 Task: Search one way flight ticket for 3 adults, 3 children in business from Saginaw: Mbs International Airport to Rock Springs: Southwest Wyoming Regional Airport (rock Springs Sweetwater County Airport) on 8-5-2023. Choice of flights is JetBlue. Number of bags: 1 carry on bag and 3 checked bags. Price is upto 25000. Outbound departure time preference is 0:00.
Action: Mouse moved to (334, 282)
Screenshot: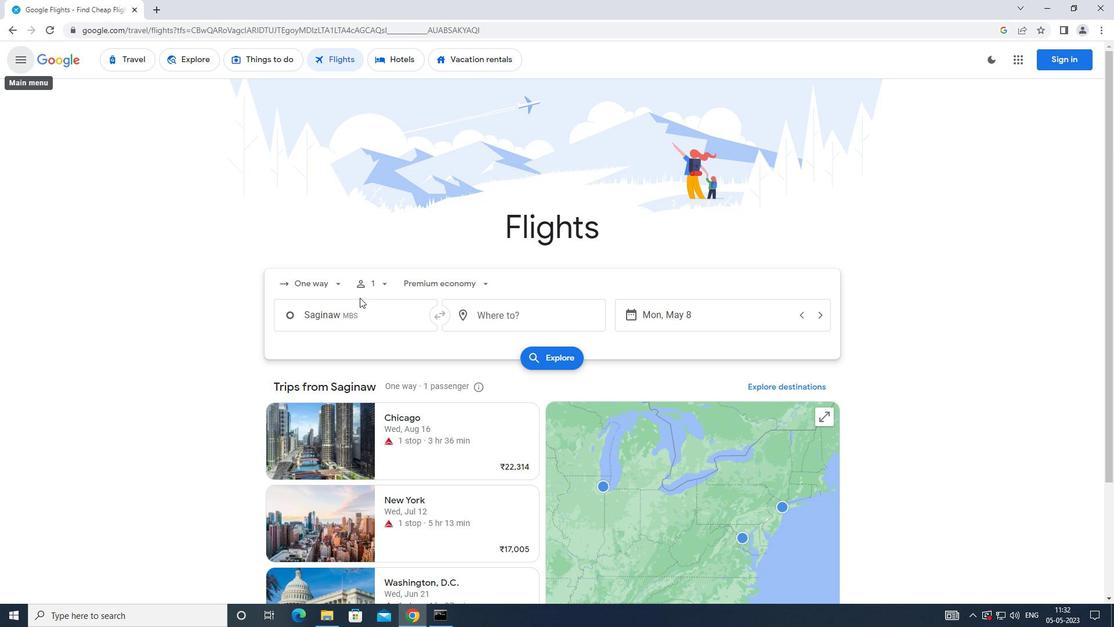 
Action: Mouse pressed left at (334, 282)
Screenshot: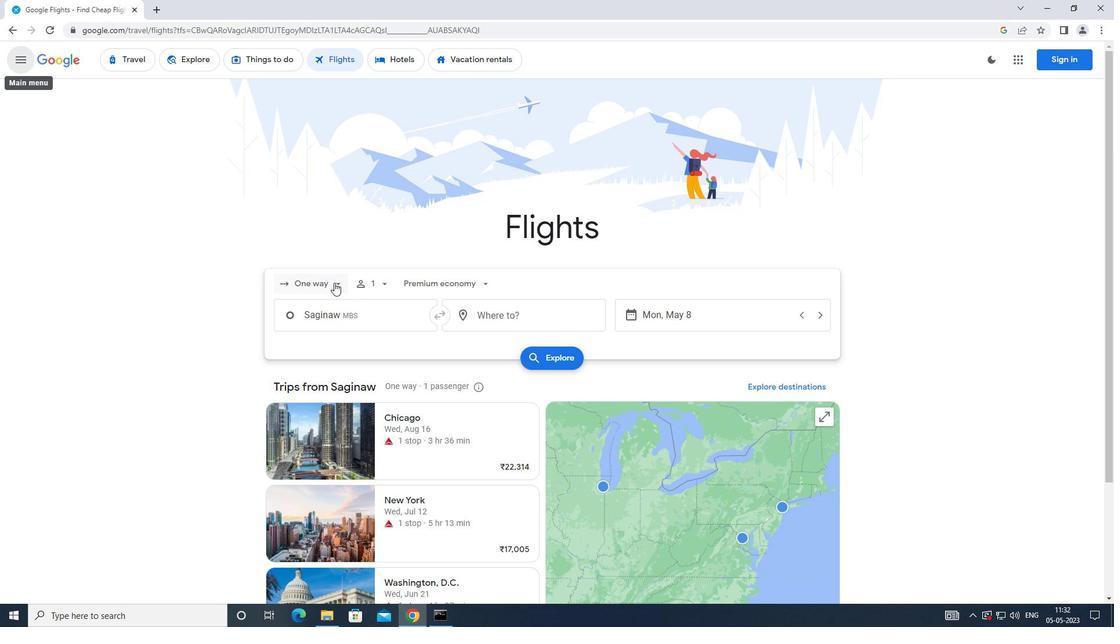 
Action: Mouse moved to (336, 332)
Screenshot: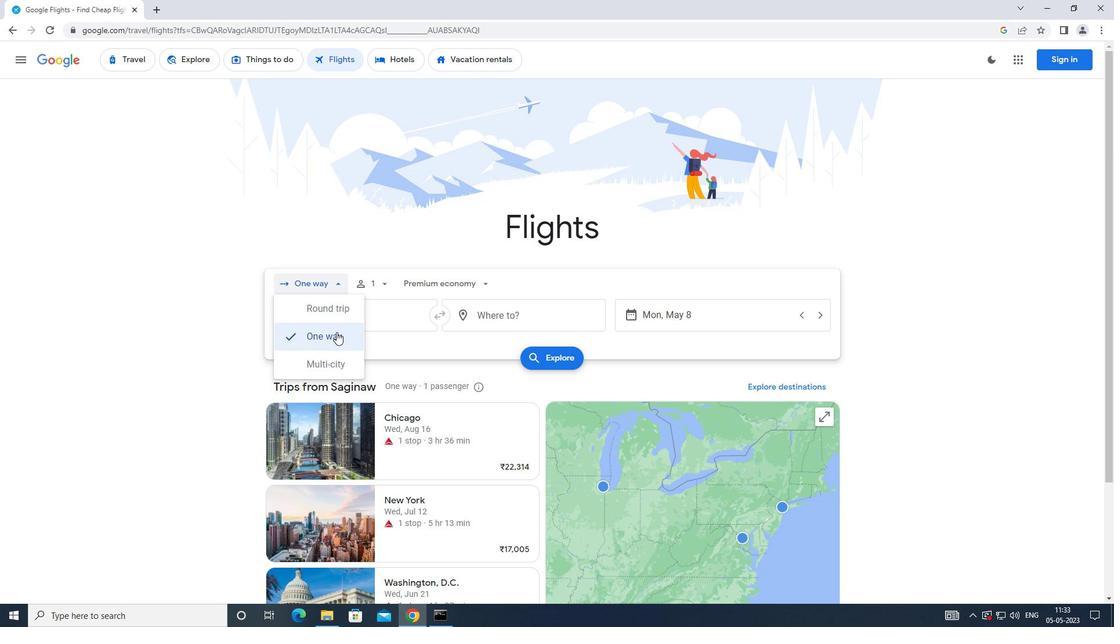 
Action: Mouse pressed left at (336, 332)
Screenshot: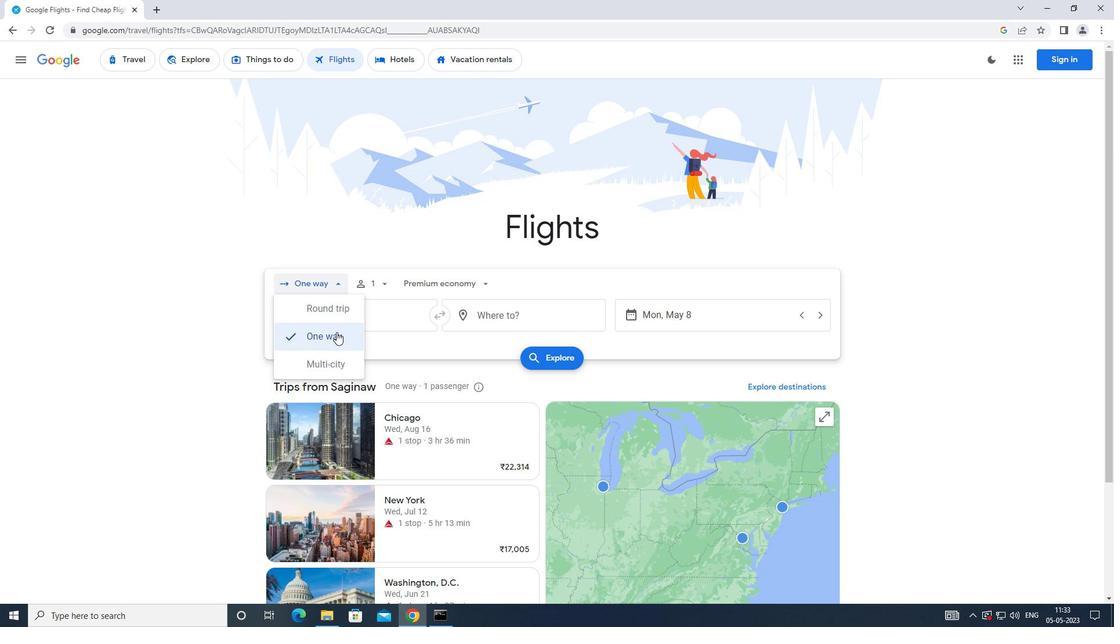 
Action: Mouse moved to (393, 283)
Screenshot: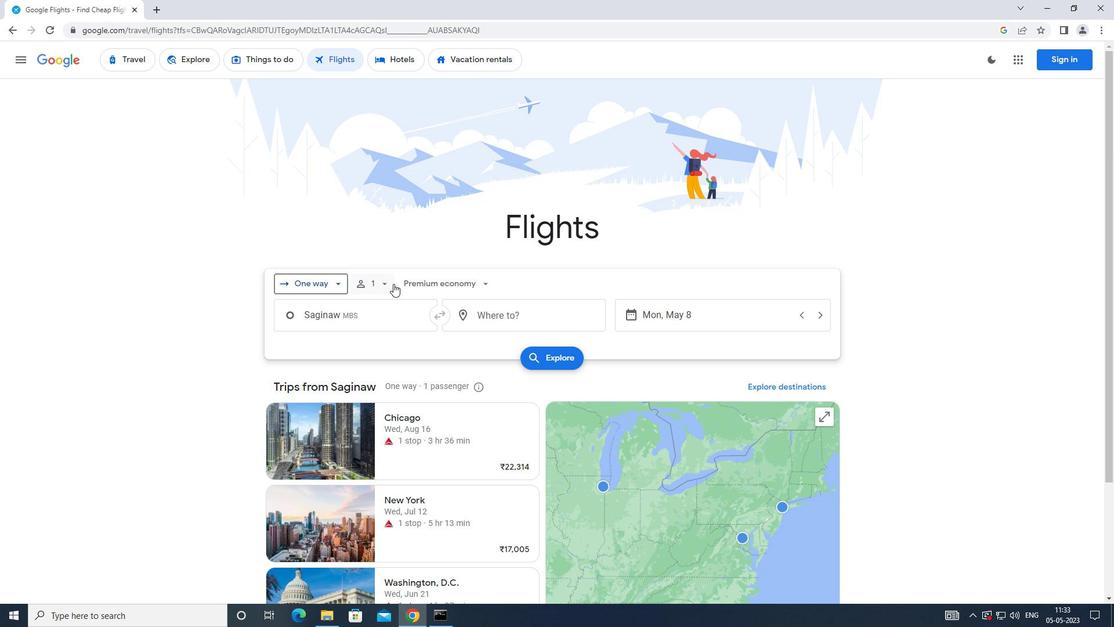 
Action: Mouse pressed left at (393, 283)
Screenshot: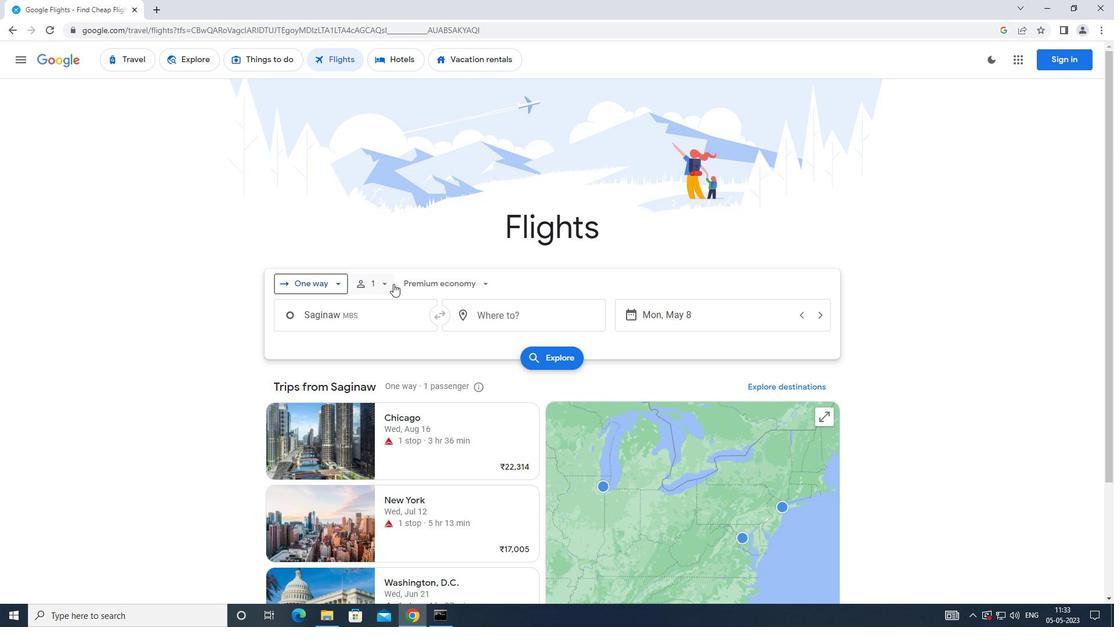 
Action: Mouse moved to (469, 315)
Screenshot: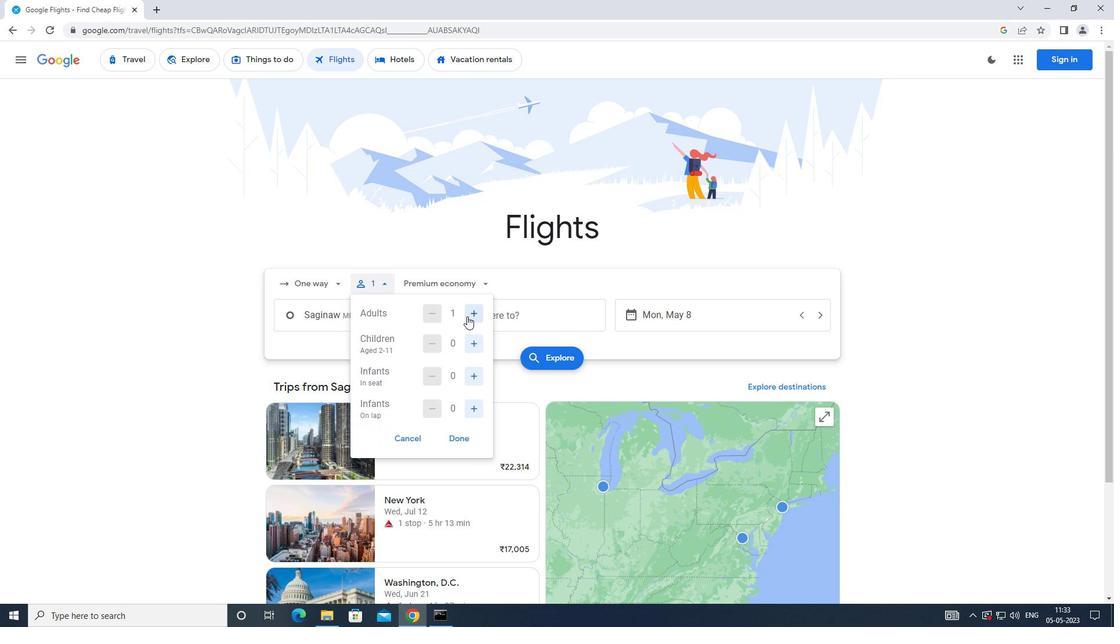 
Action: Mouse pressed left at (469, 315)
Screenshot: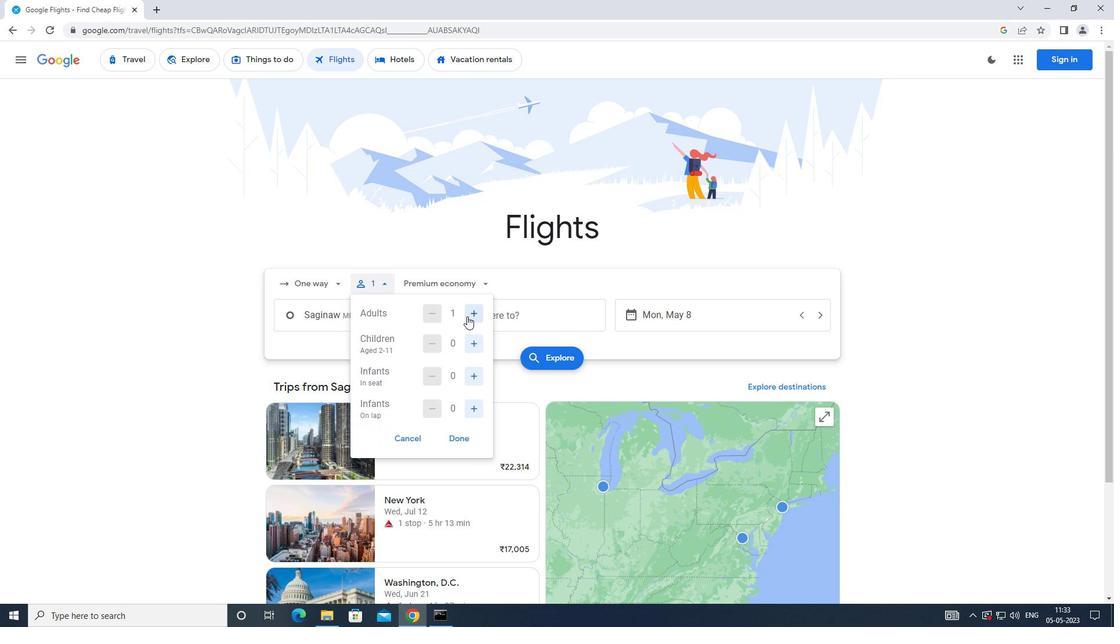 
Action: Mouse moved to (469, 315)
Screenshot: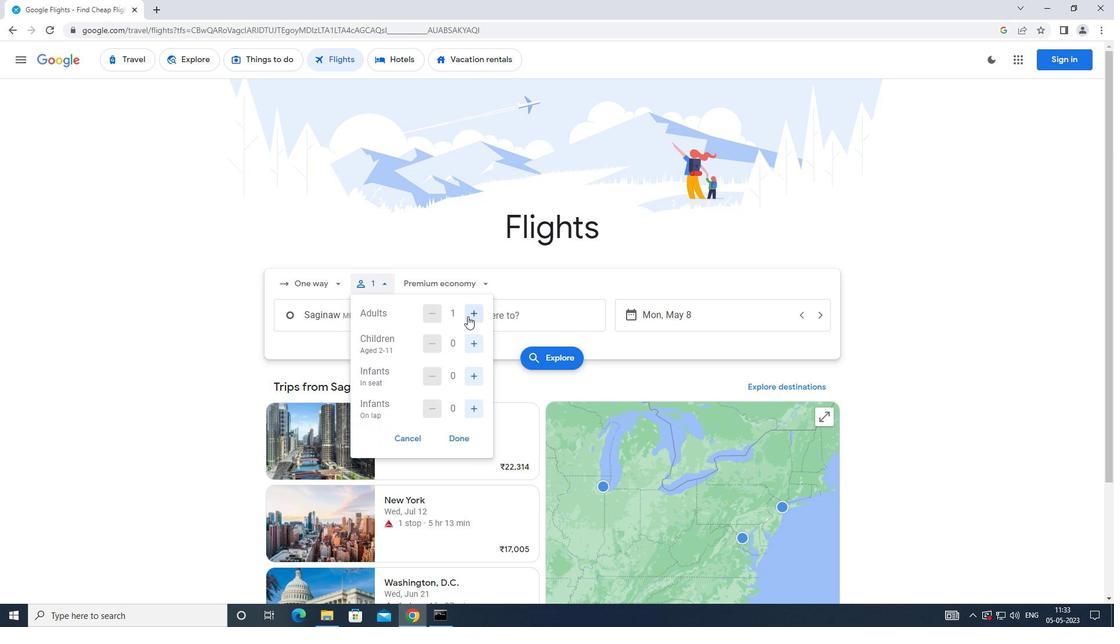 
Action: Mouse pressed left at (469, 315)
Screenshot: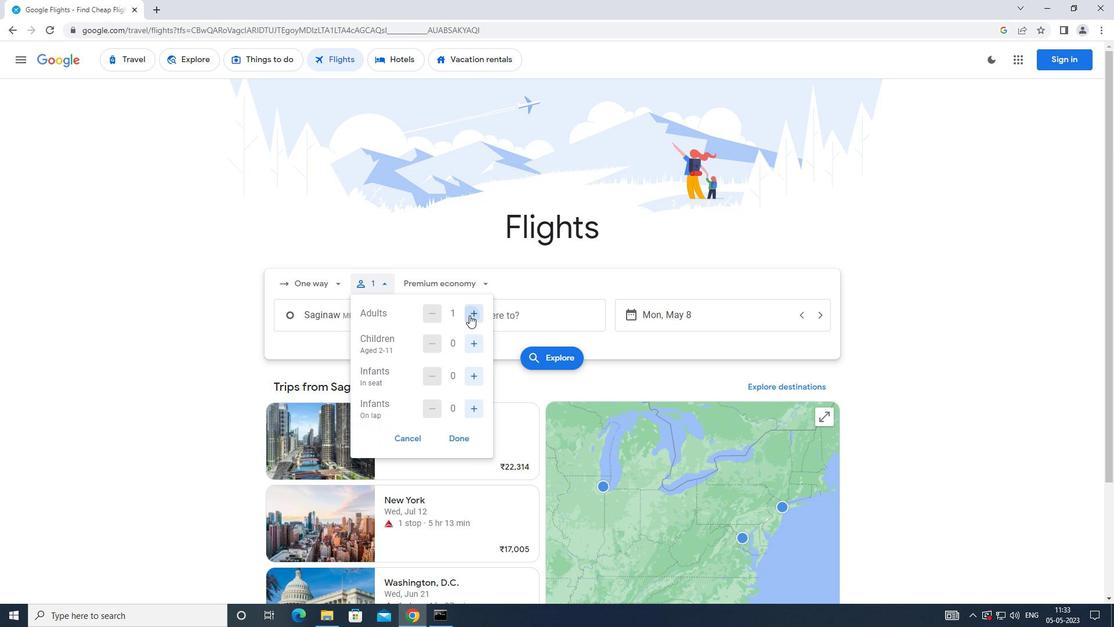 
Action: Mouse moved to (481, 341)
Screenshot: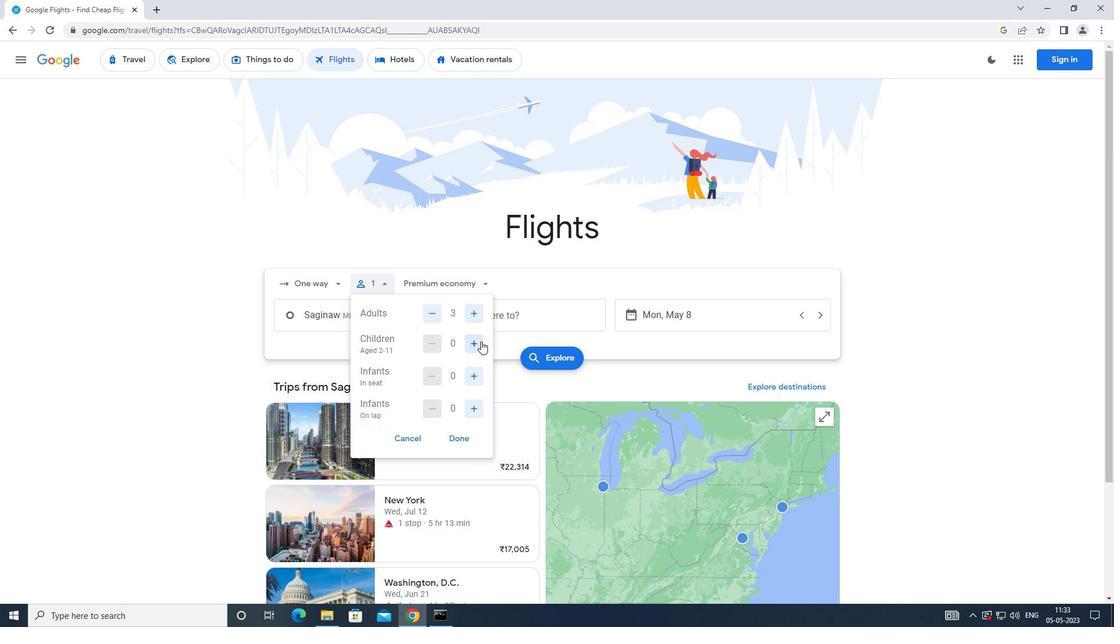 
Action: Mouse pressed left at (481, 341)
Screenshot: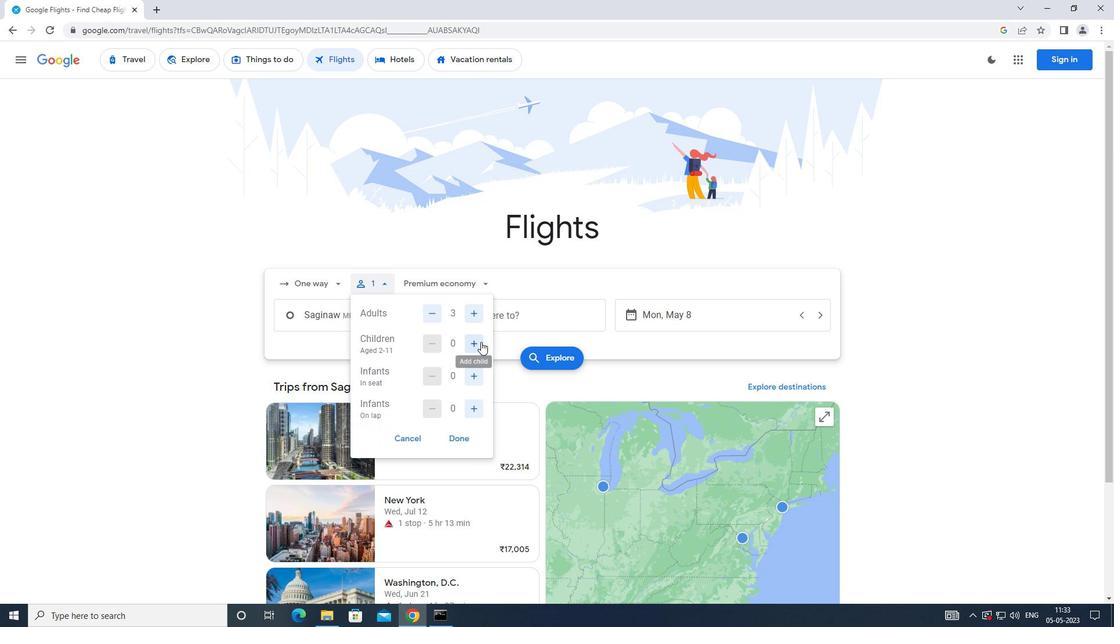 
Action: Mouse pressed left at (481, 341)
Screenshot: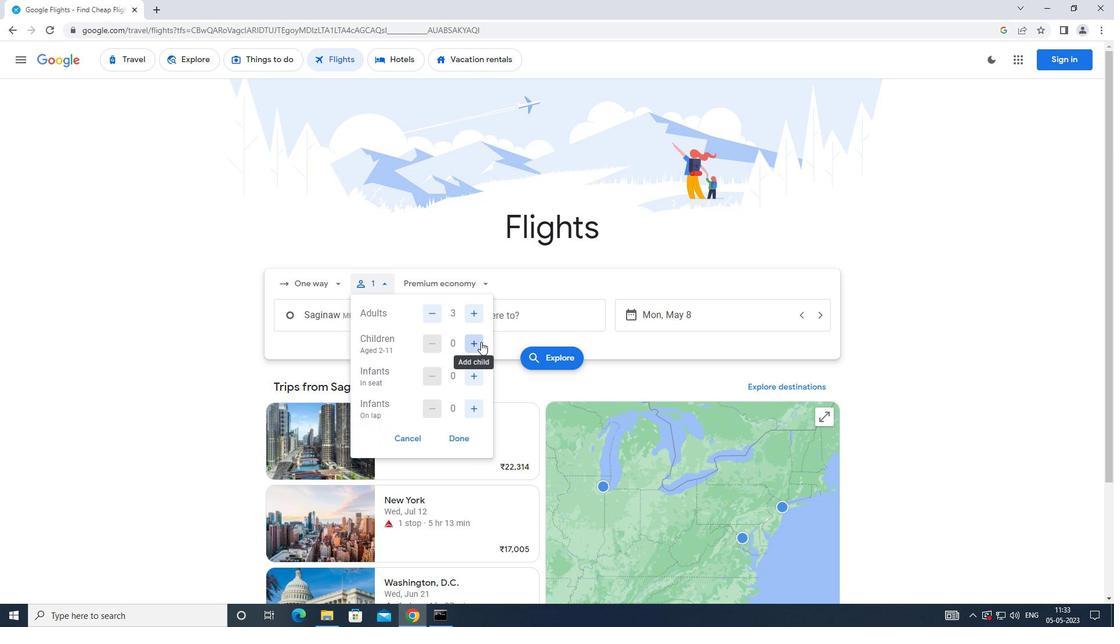 
Action: Mouse pressed left at (481, 341)
Screenshot: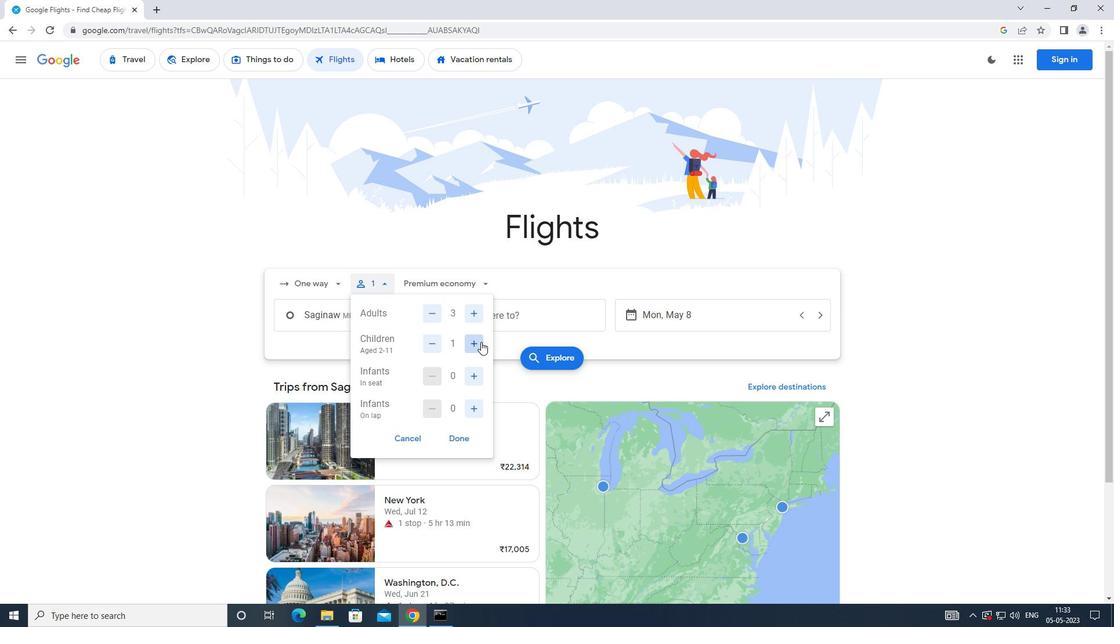 
Action: Mouse moved to (452, 441)
Screenshot: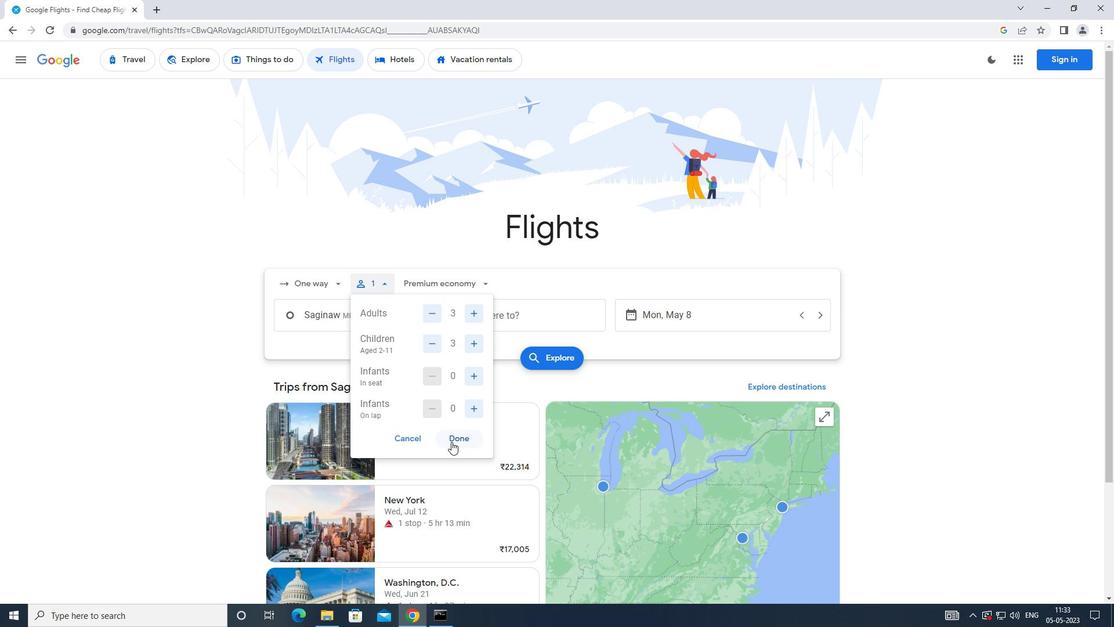 
Action: Mouse pressed left at (452, 441)
Screenshot: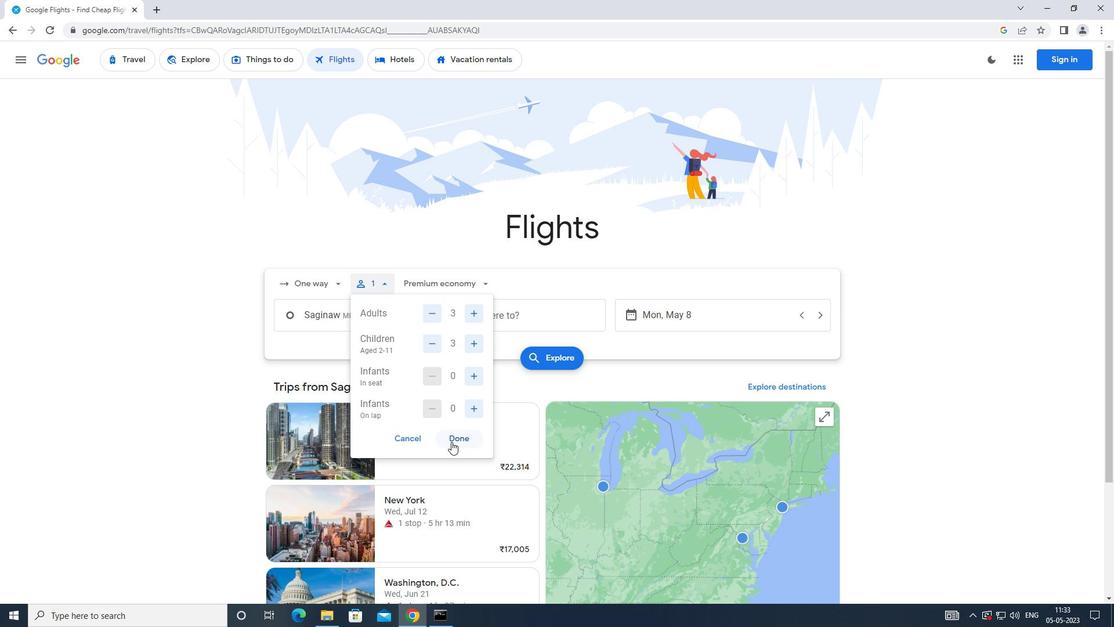 
Action: Mouse moved to (451, 286)
Screenshot: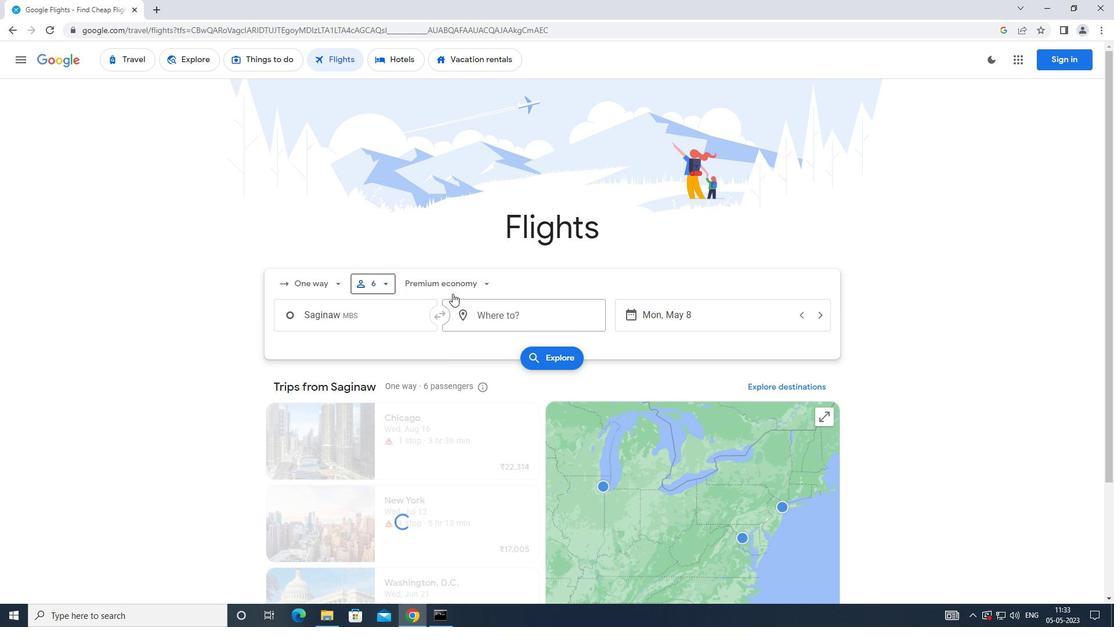 
Action: Mouse pressed left at (451, 286)
Screenshot: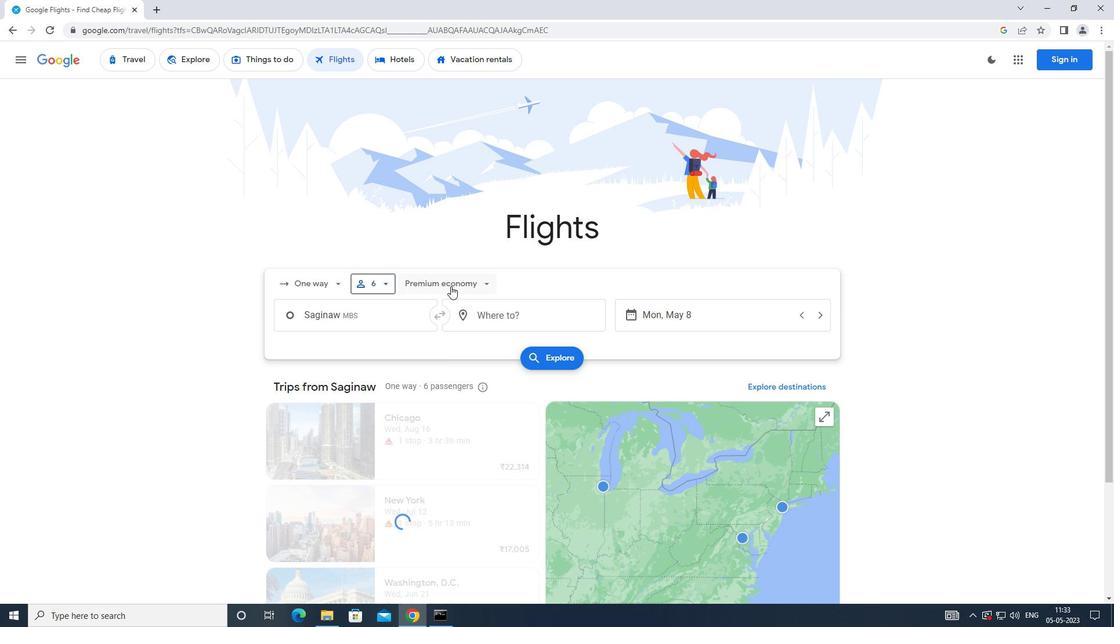 
Action: Mouse moved to (455, 360)
Screenshot: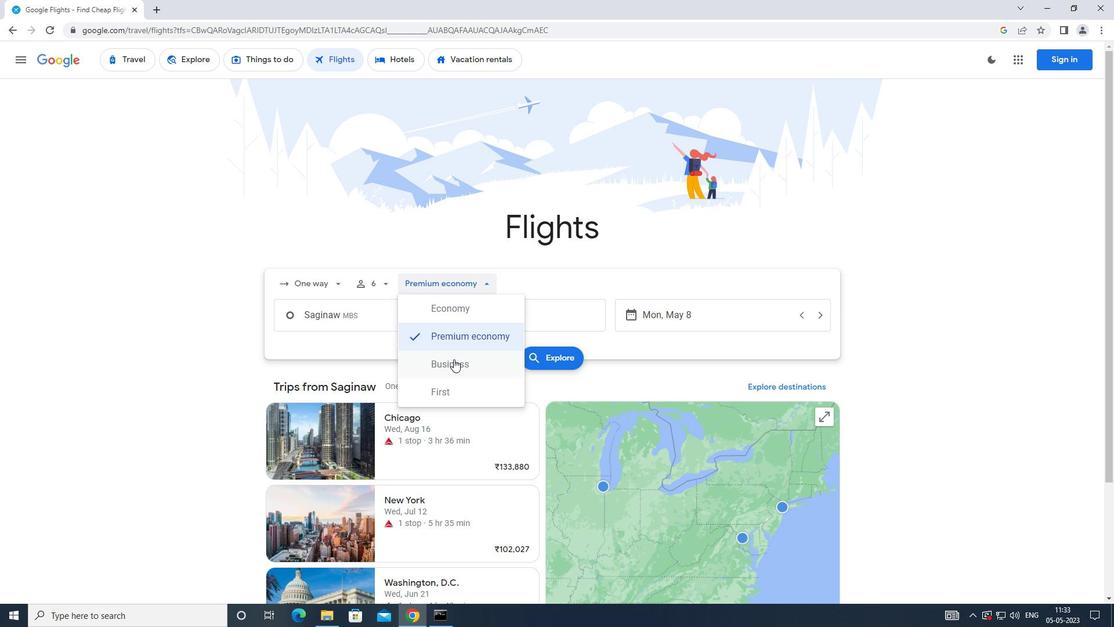 
Action: Mouse pressed left at (455, 360)
Screenshot: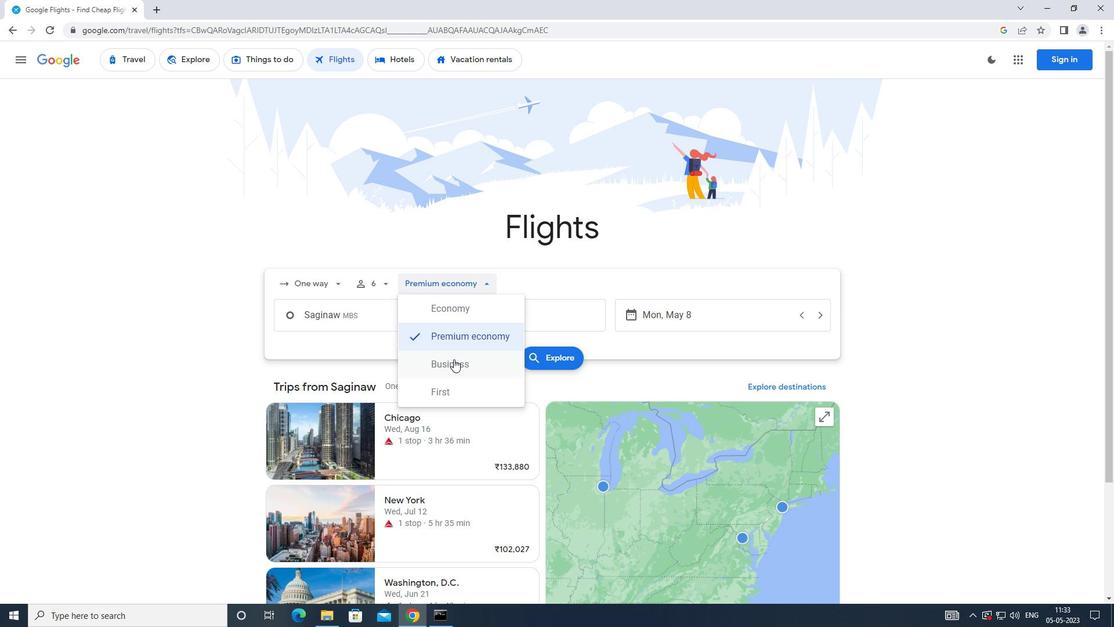 
Action: Mouse moved to (384, 317)
Screenshot: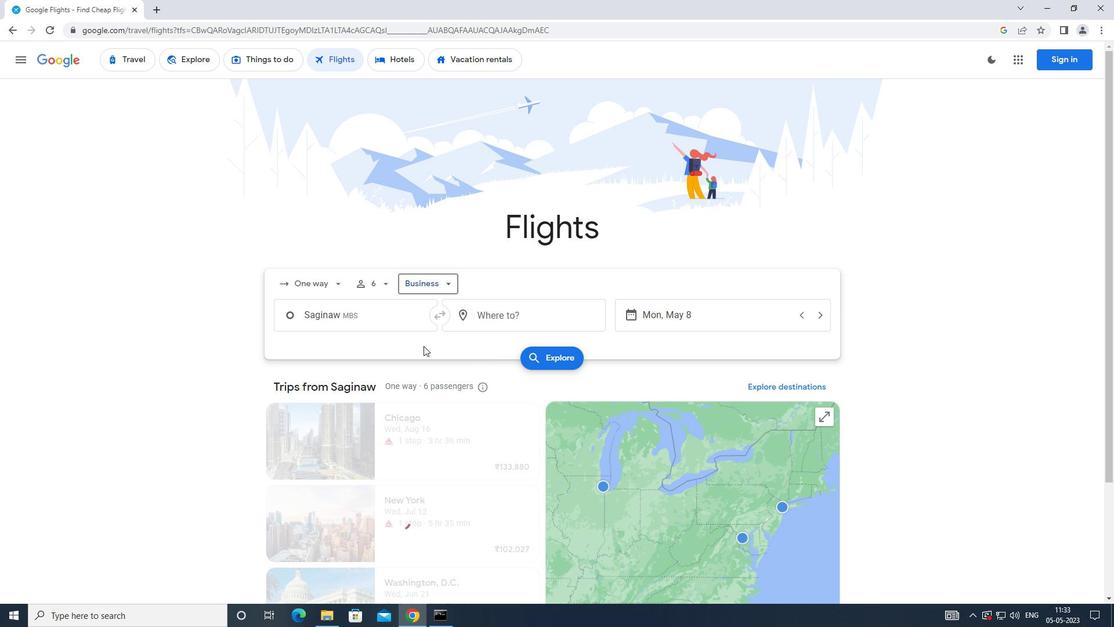 
Action: Mouse pressed left at (384, 317)
Screenshot: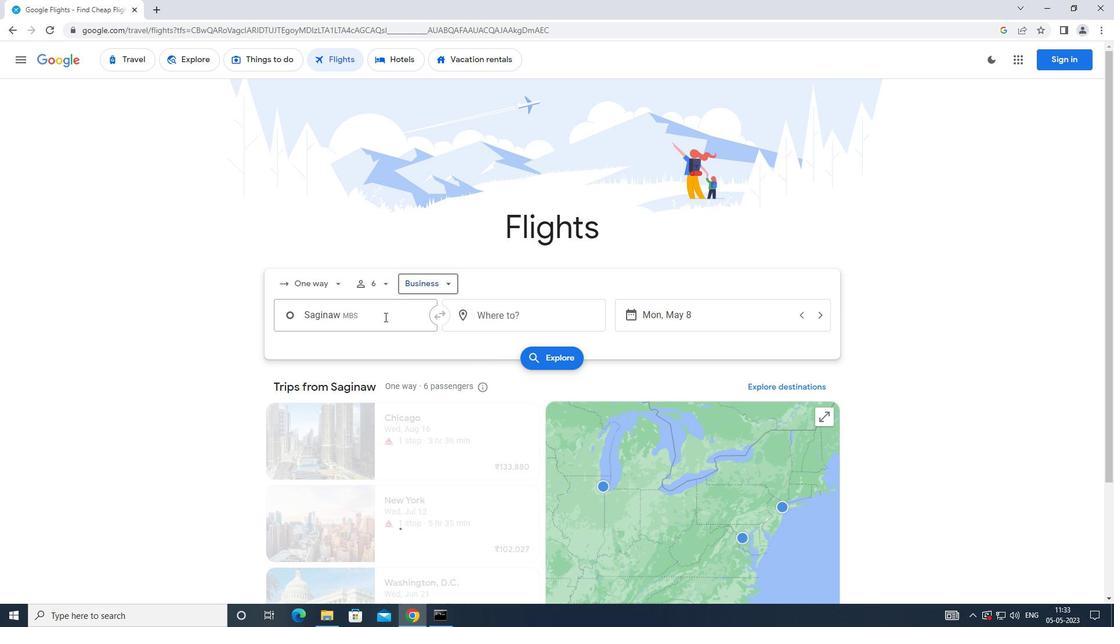 
Action: Key pressed <Key.caps_lock>m<Key.caps_lock>bs
Screenshot: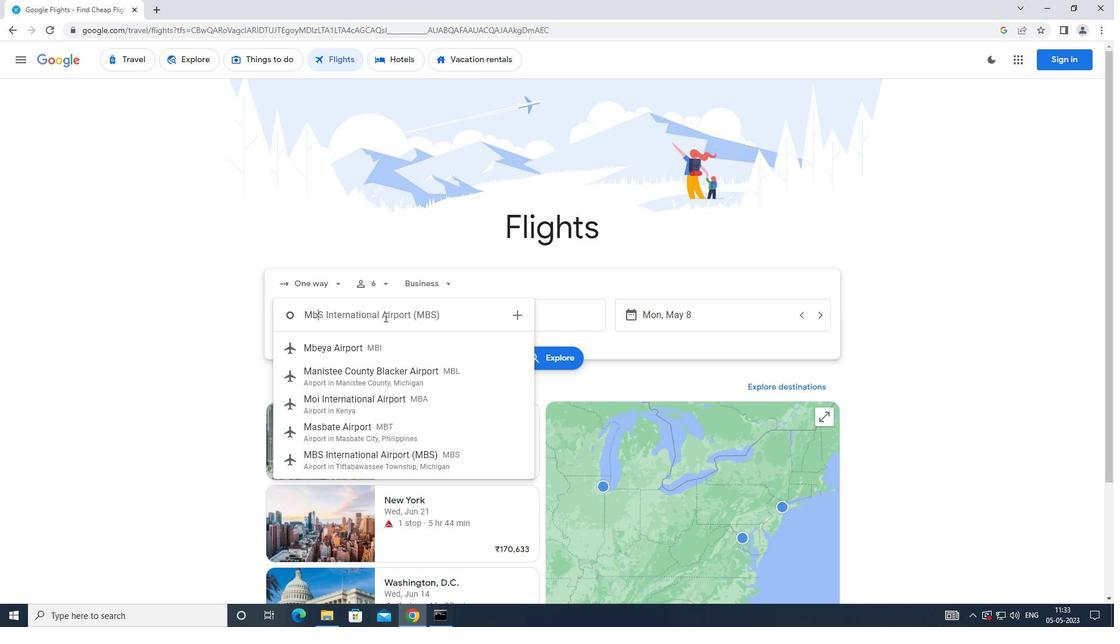 
Action: Mouse moved to (356, 346)
Screenshot: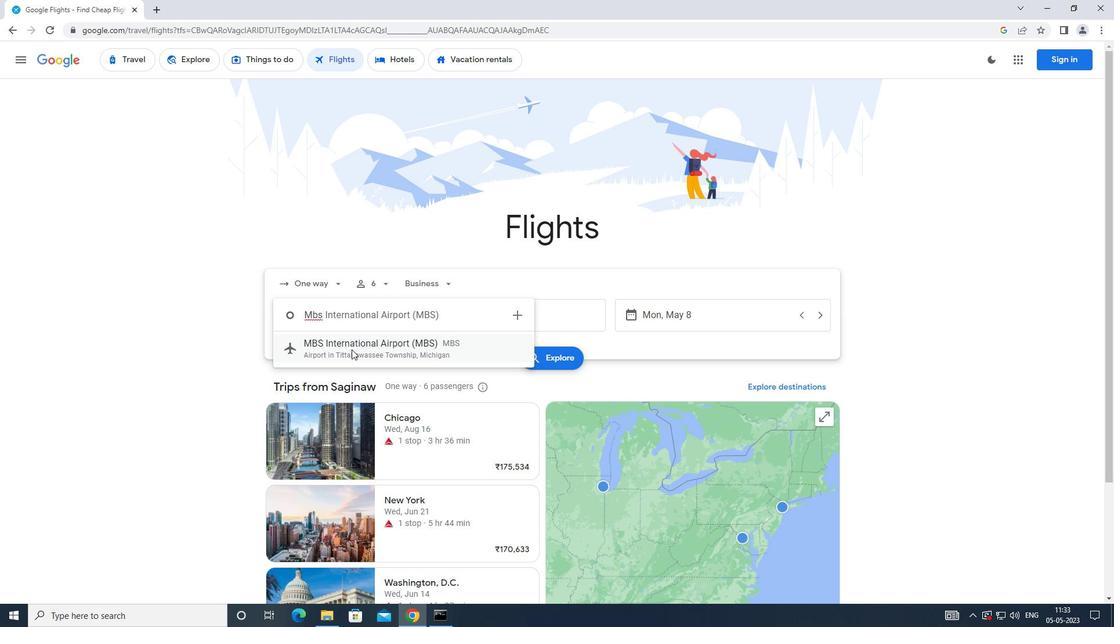 
Action: Mouse pressed left at (356, 346)
Screenshot: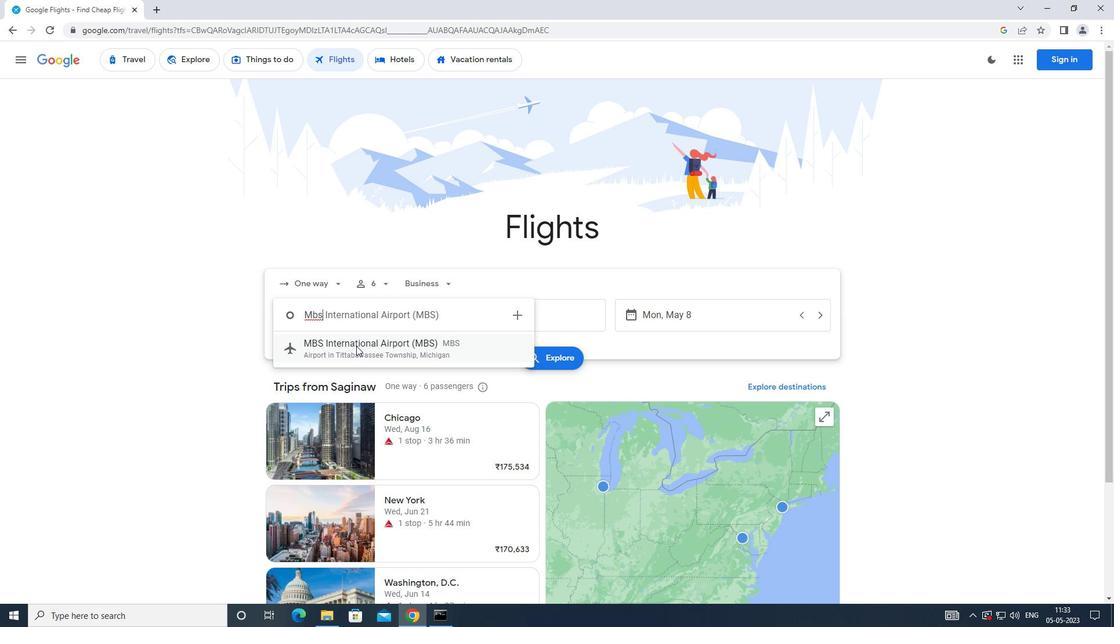 
Action: Mouse moved to (549, 326)
Screenshot: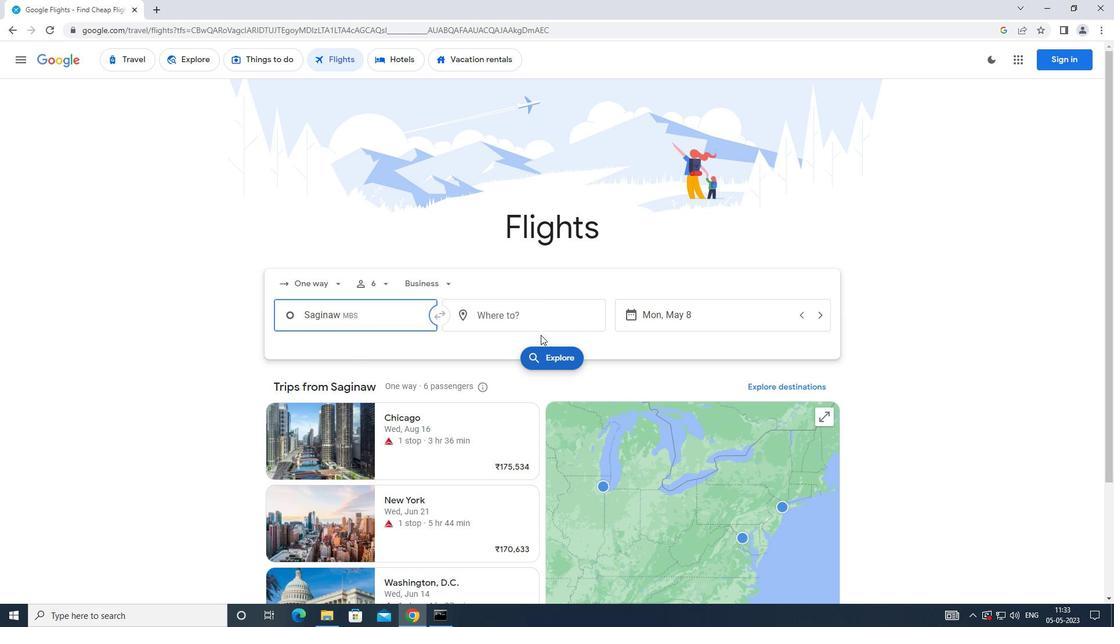 
Action: Mouse pressed left at (549, 326)
Screenshot: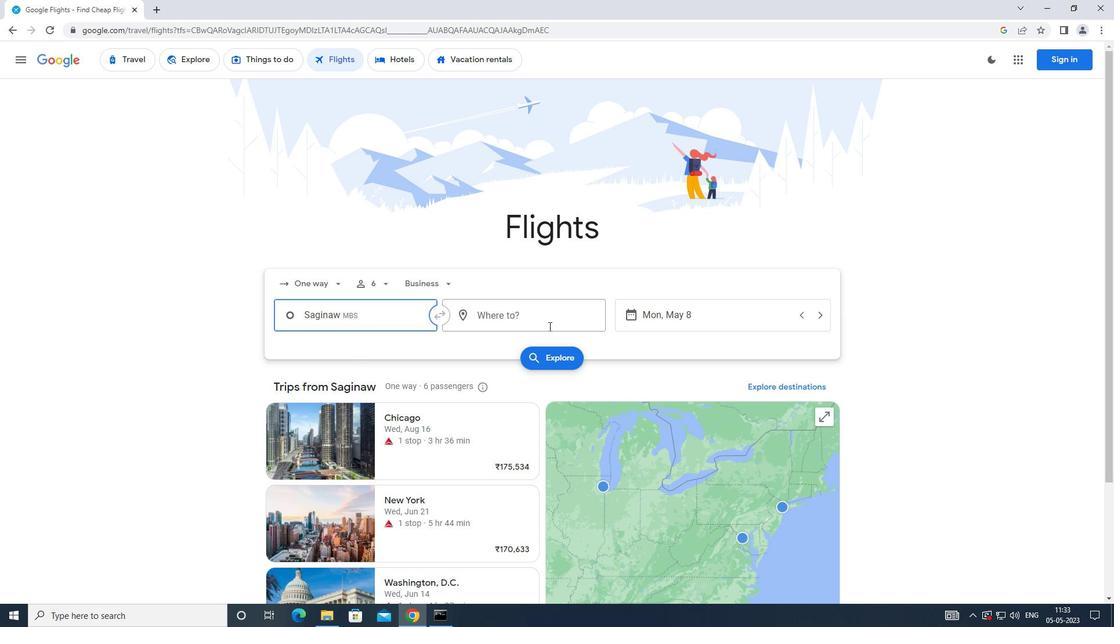 
Action: Mouse moved to (543, 329)
Screenshot: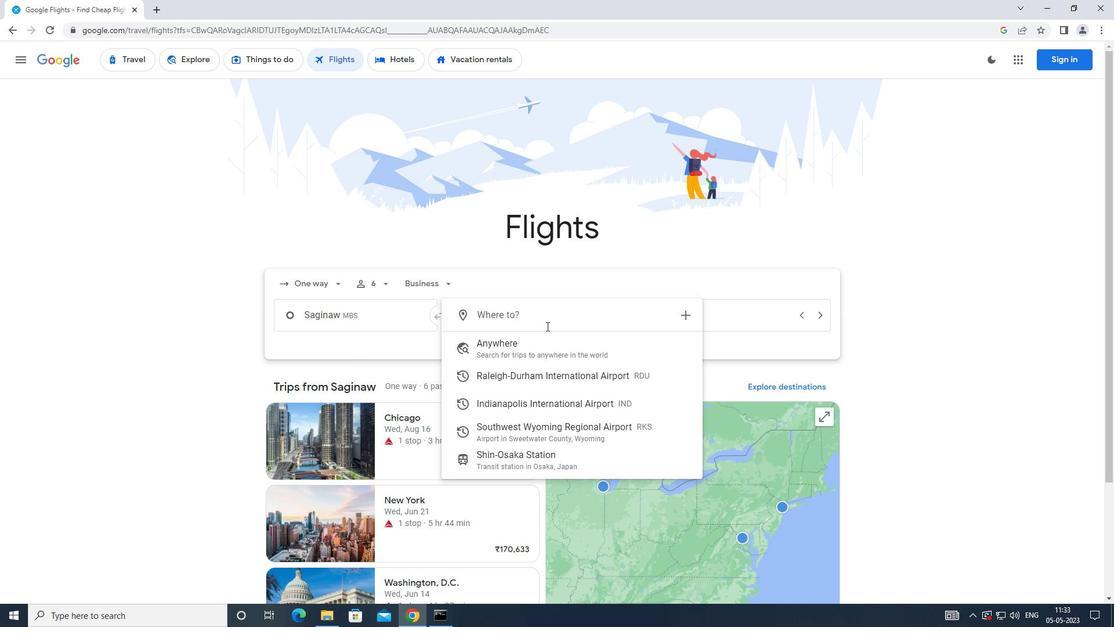 
Action: Key pressed <Key.caps_lock>s<Key.caps_lock>outhwest
Screenshot: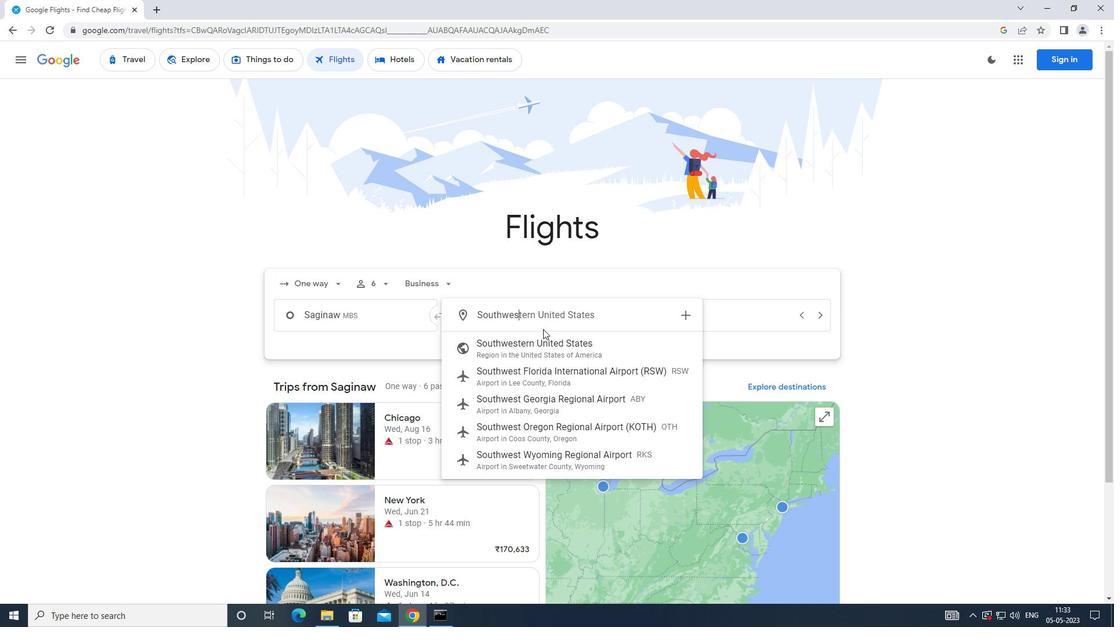 
Action: Mouse moved to (553, 458)
Screenshot: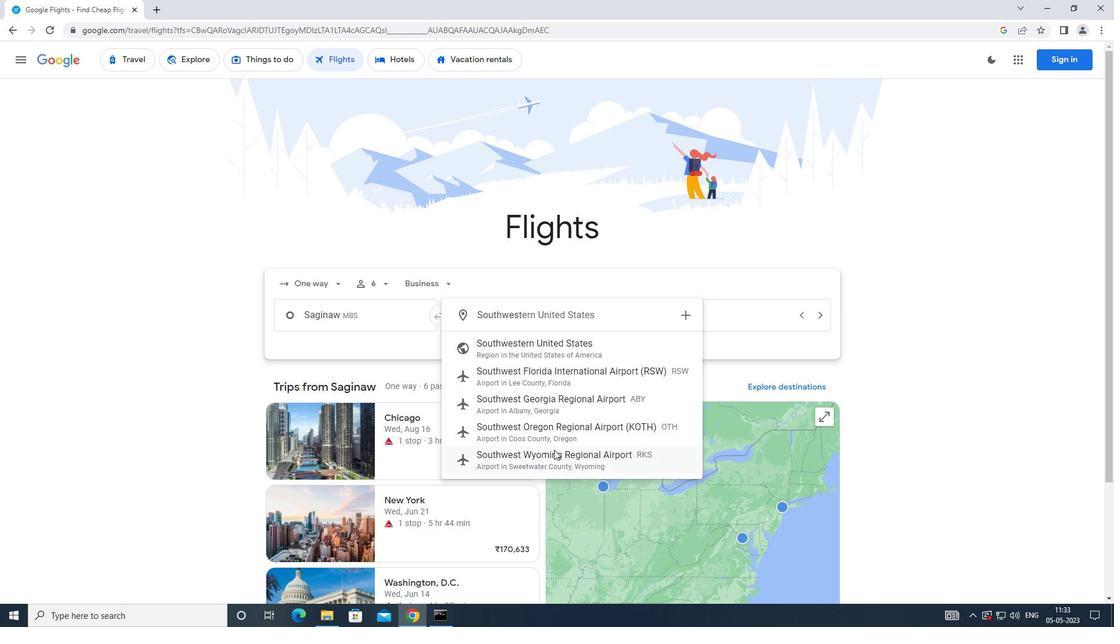 
Action: Mouse pressed left at (553, 458)
Screenshot: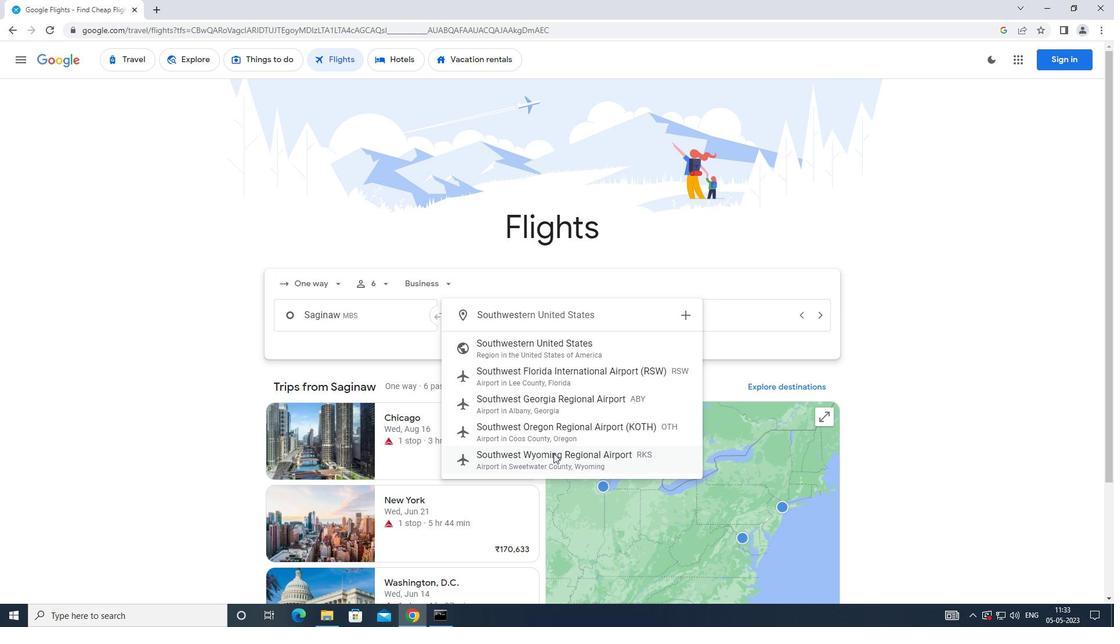 
Action: Mouse moved to (631, 325)
Screenshot: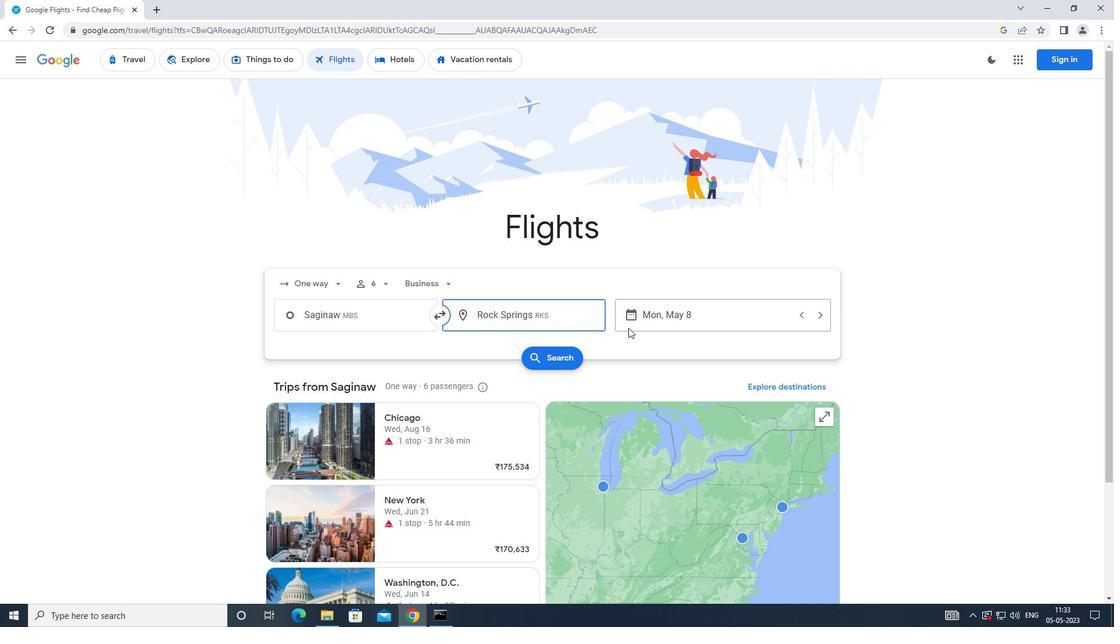 
Action: Mouse pressed left at (631, 325)
Screenshot: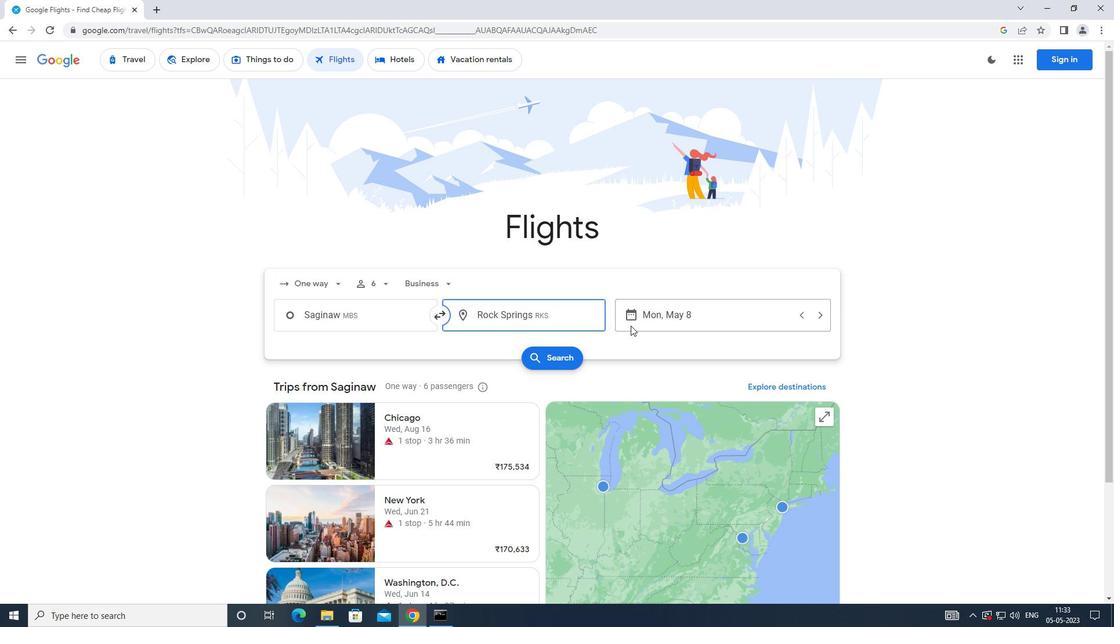 
Action: Mouse moved to (451, 420)
Screenshot: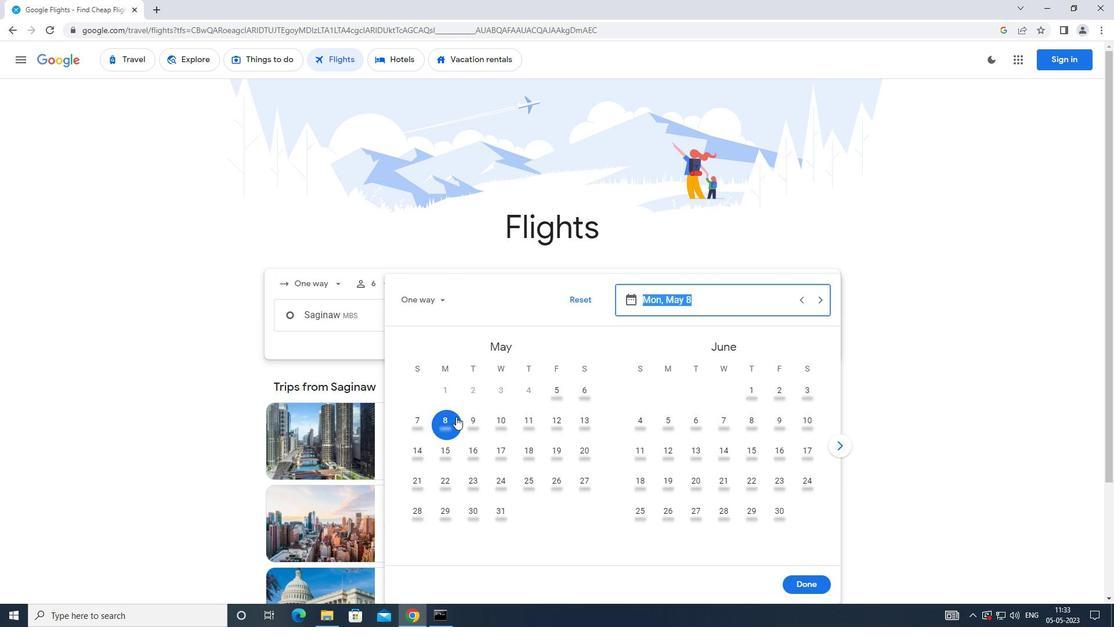 
Action: Mouse pressed left at (451, 420)
Screenshot: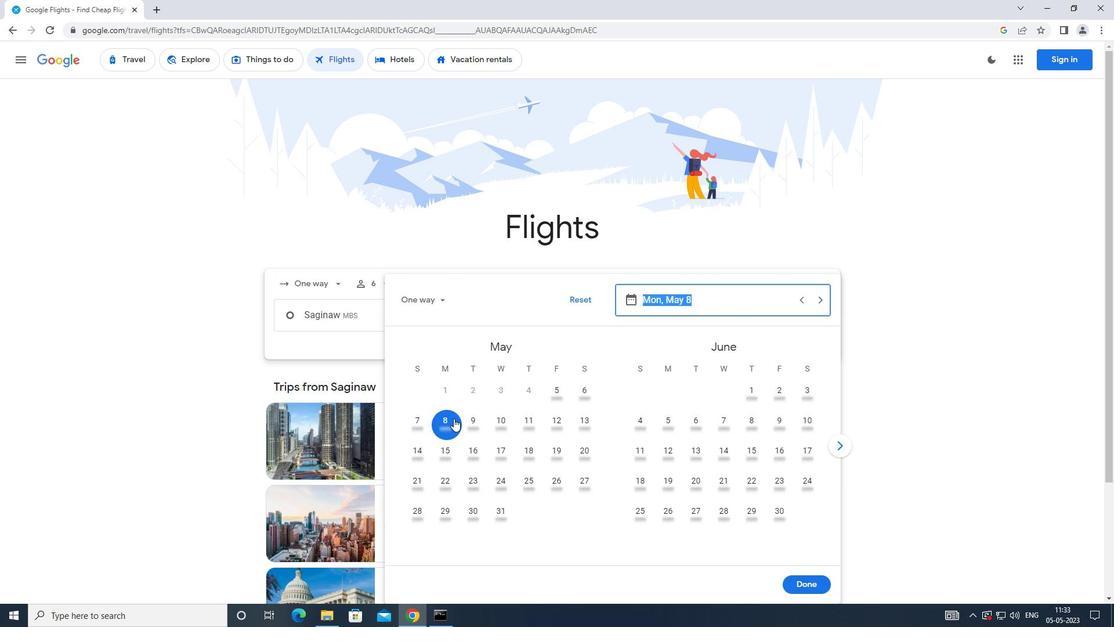 
Action: Mouse moved to (814, 588)
Screenshot: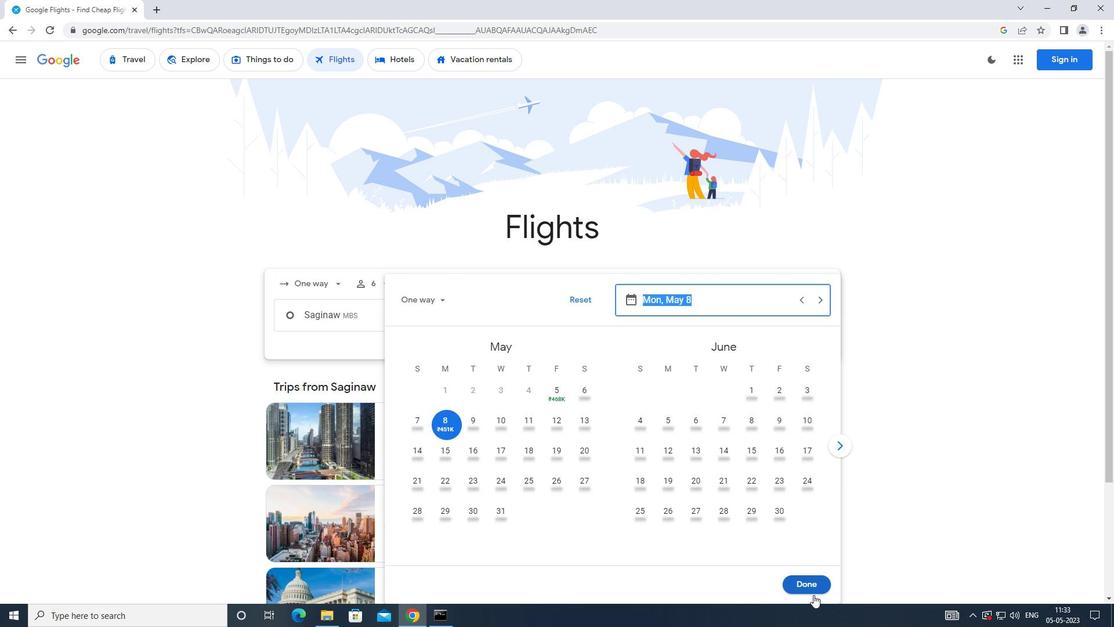 
Action: Mouse pressed left at (814, 588)
Screenshot: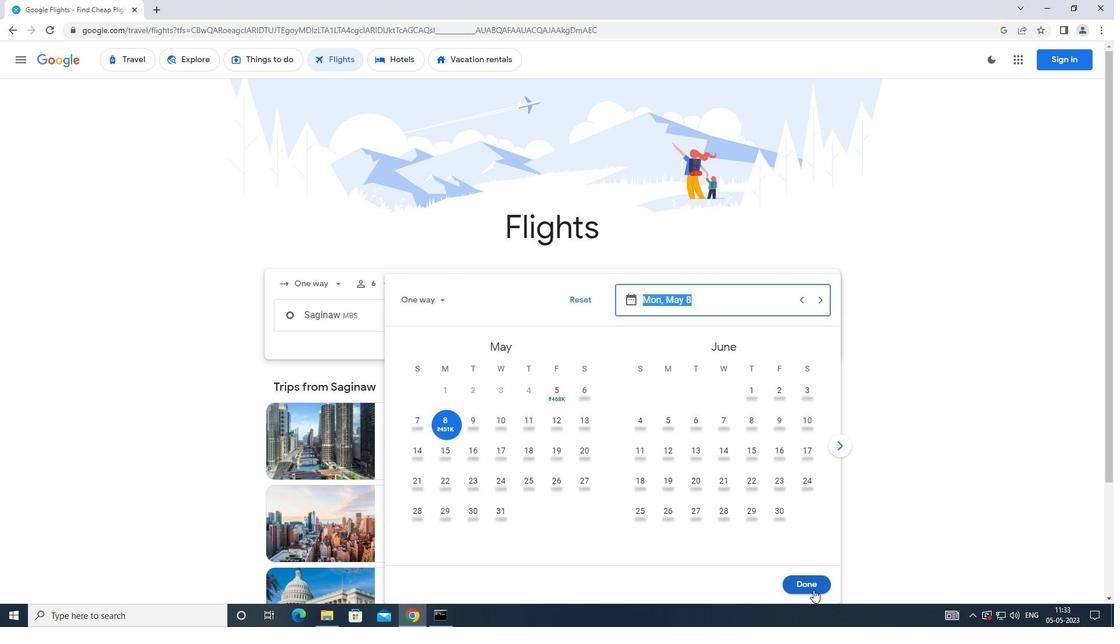 
Action: Mouse moved to (556, 360)
Screenshot: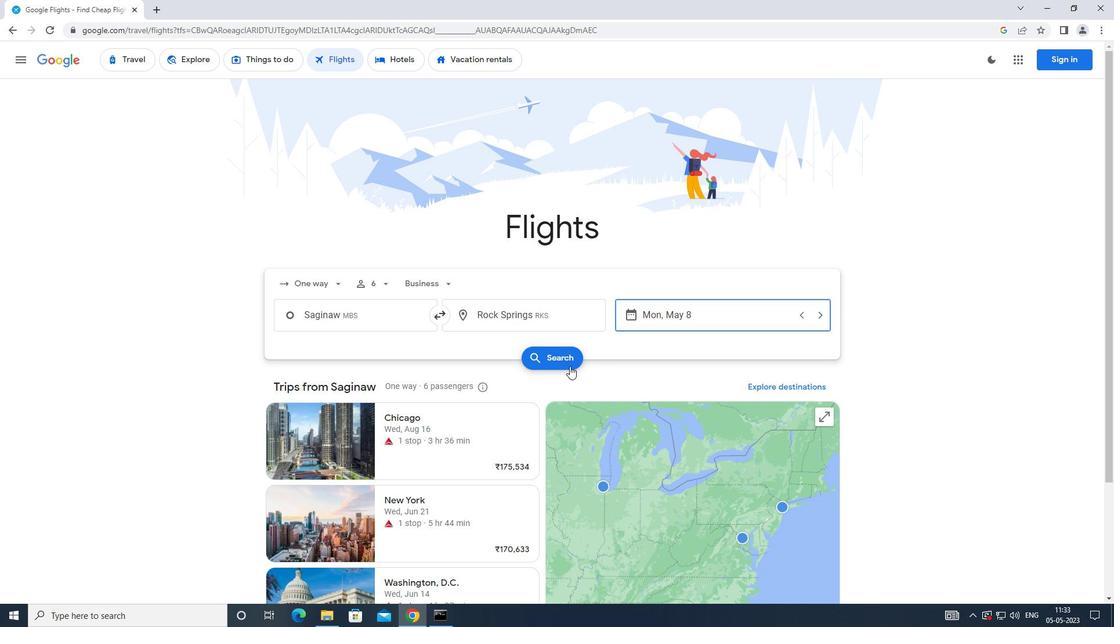 
Action: Mouse pressed left at (556, 360)
Screenshot: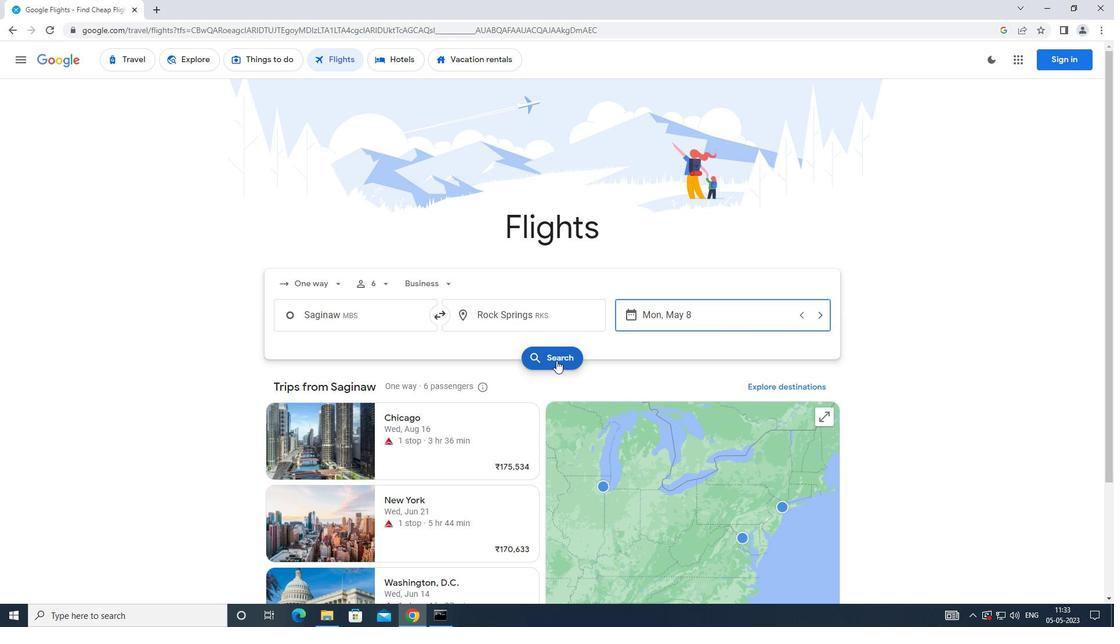 
Action: Mouse moved to (301, 159)
Screenshot: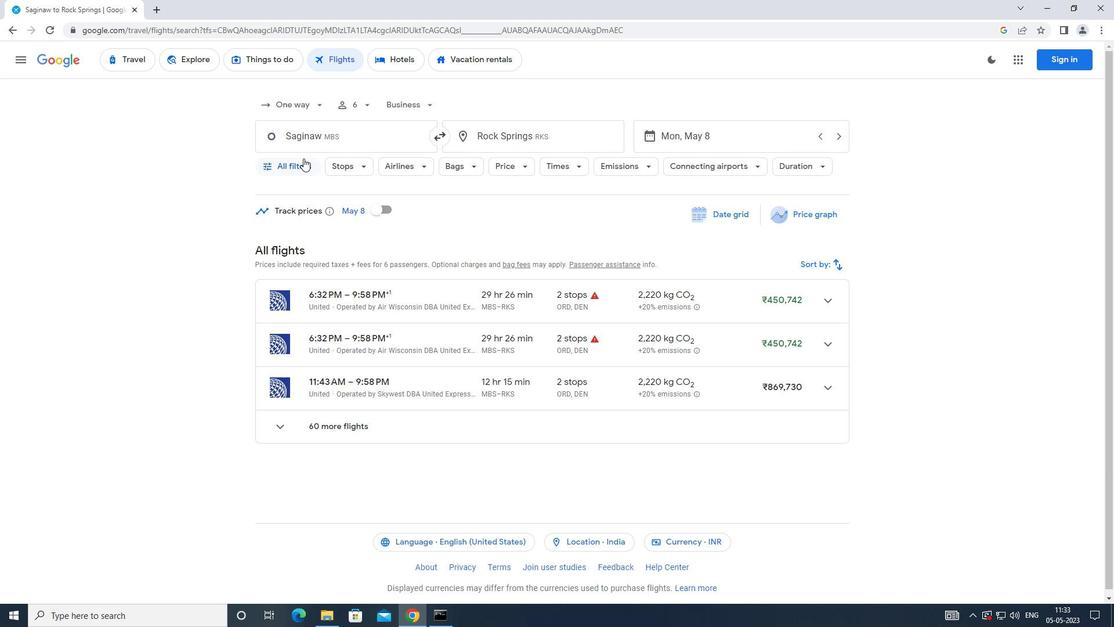 
Action: Mouse pressed left at (301, 159)
Screenshot: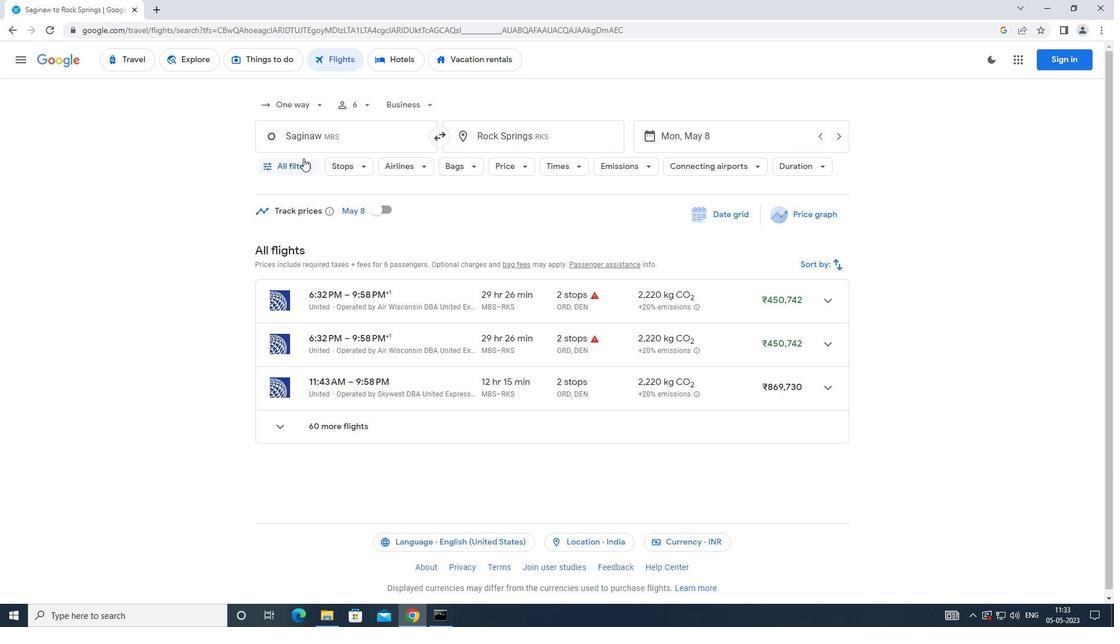 
Action: Mouse moved to (422, 412)
Screenshot: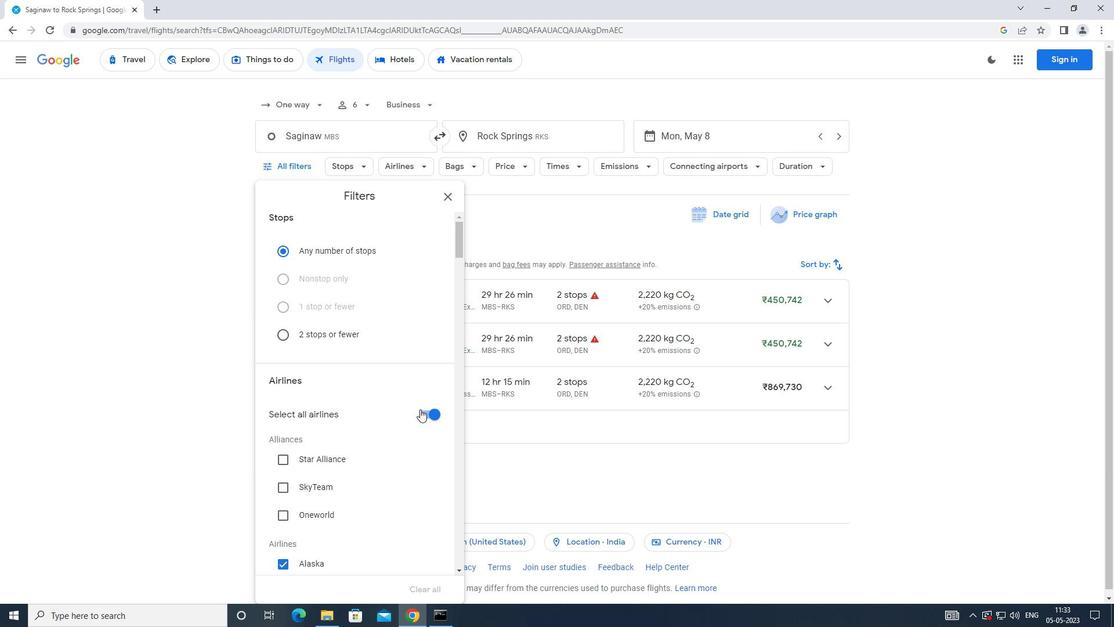 
Action: Mouse pressed left at (422, 412)
Screenshot: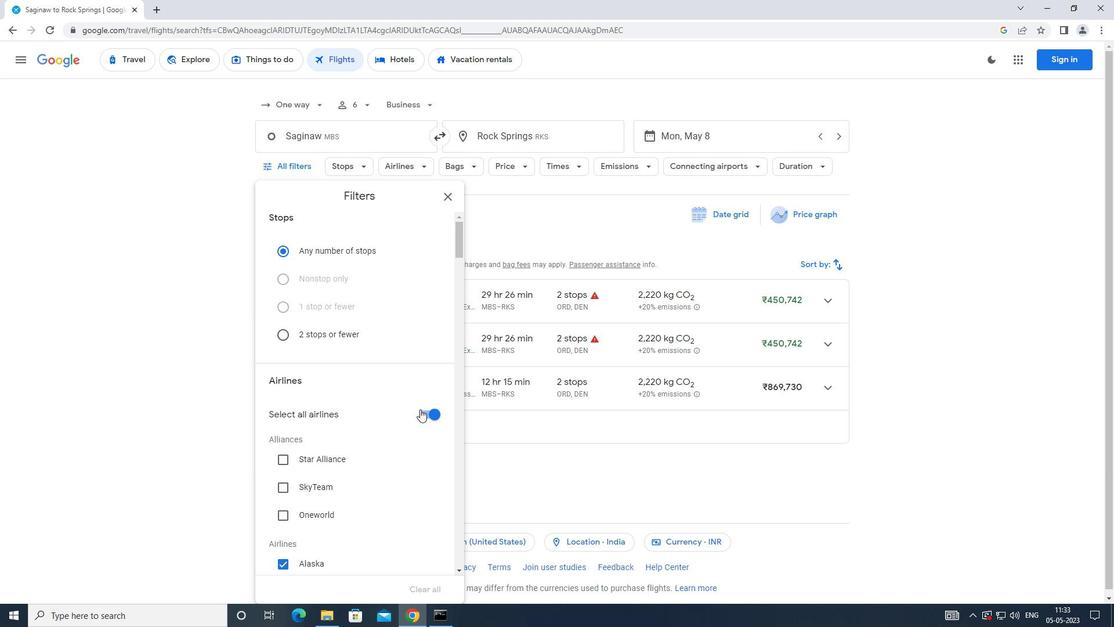 
Action: Mouse moved to (426, 386)
Screenshot: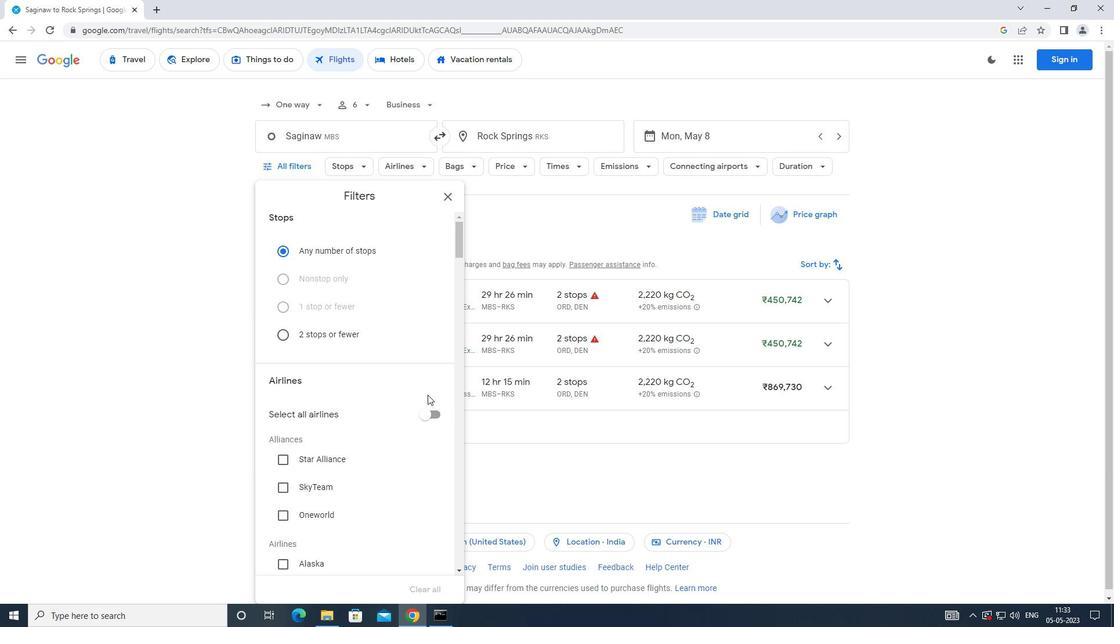 
Action: Mouse scrolled (426, 385) with delta (0, 0)
Screenshot: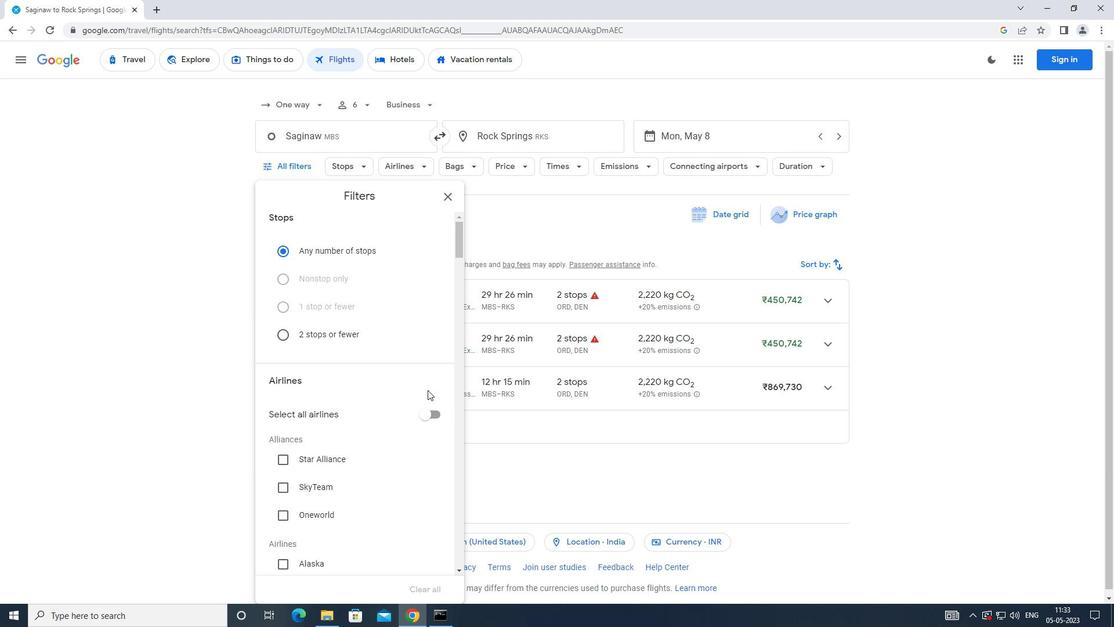 
Action: Mouse scrolled (426, 385) with delta (0, 0)
Screenshot: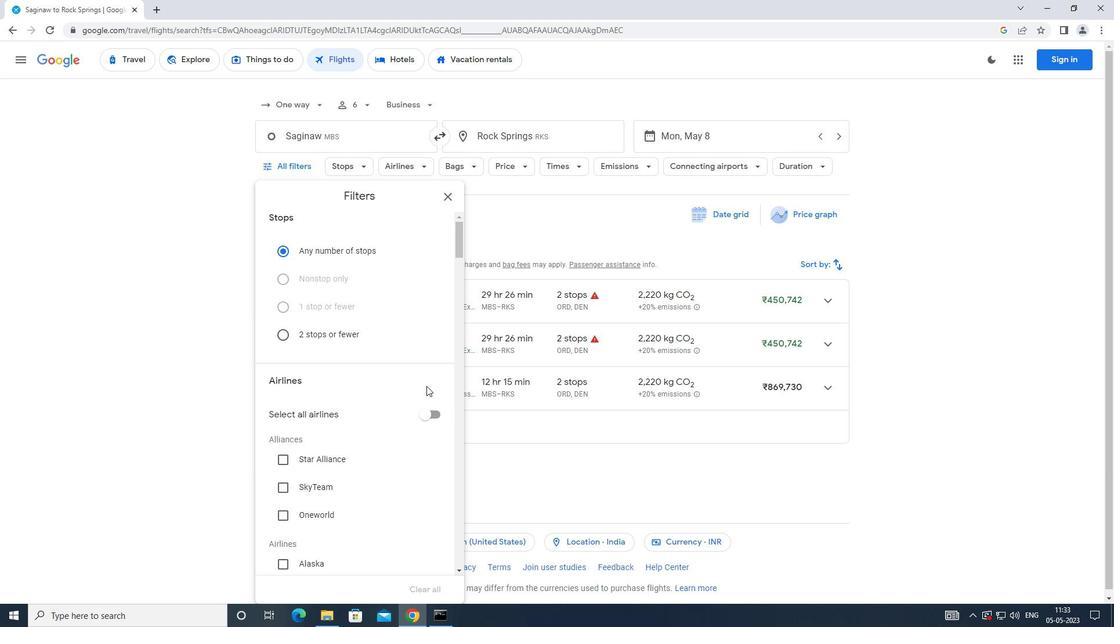 
Action: Mouse moved to (426, 386)
Screenshot: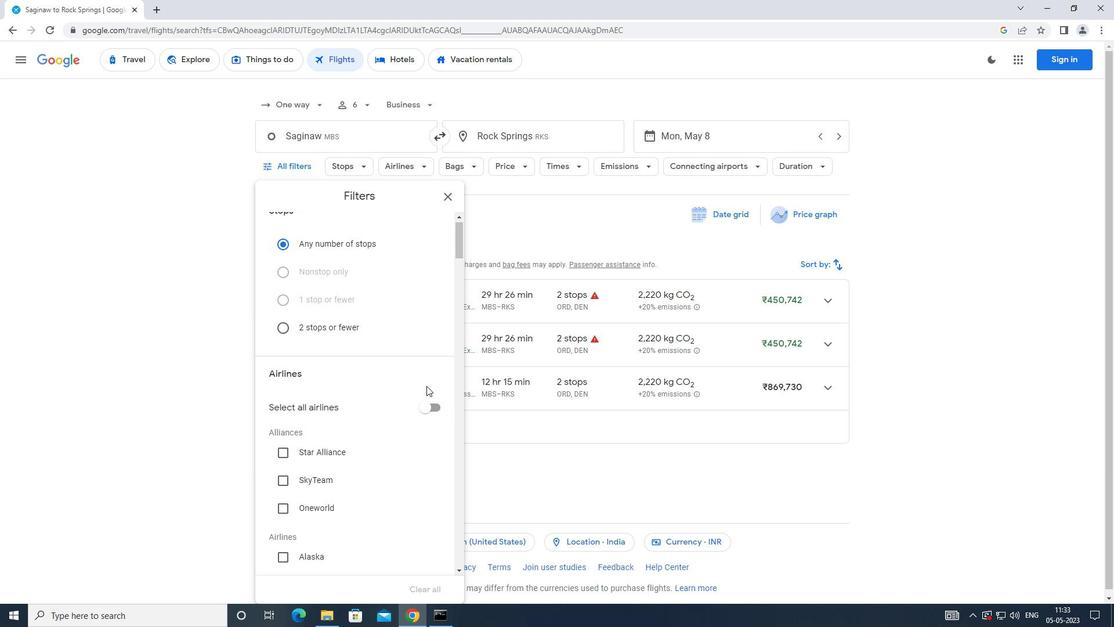 
Action: Mouse scrolled (426, 385) with delta (0, 0)
Screenshot: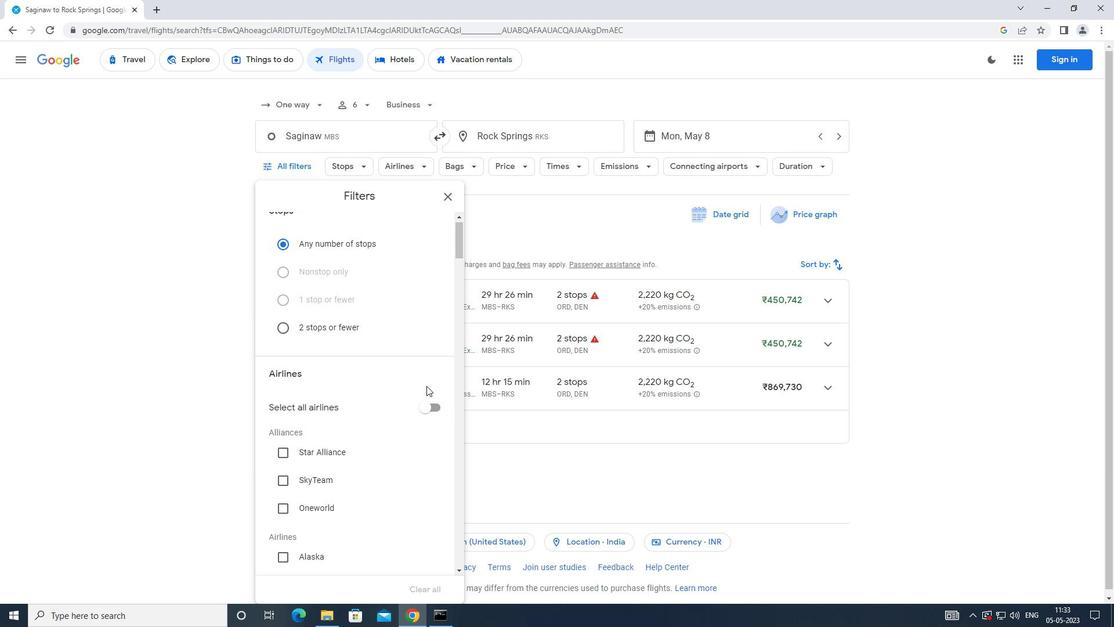 
Action: Mouse moved to (426, 377)
Screenshot: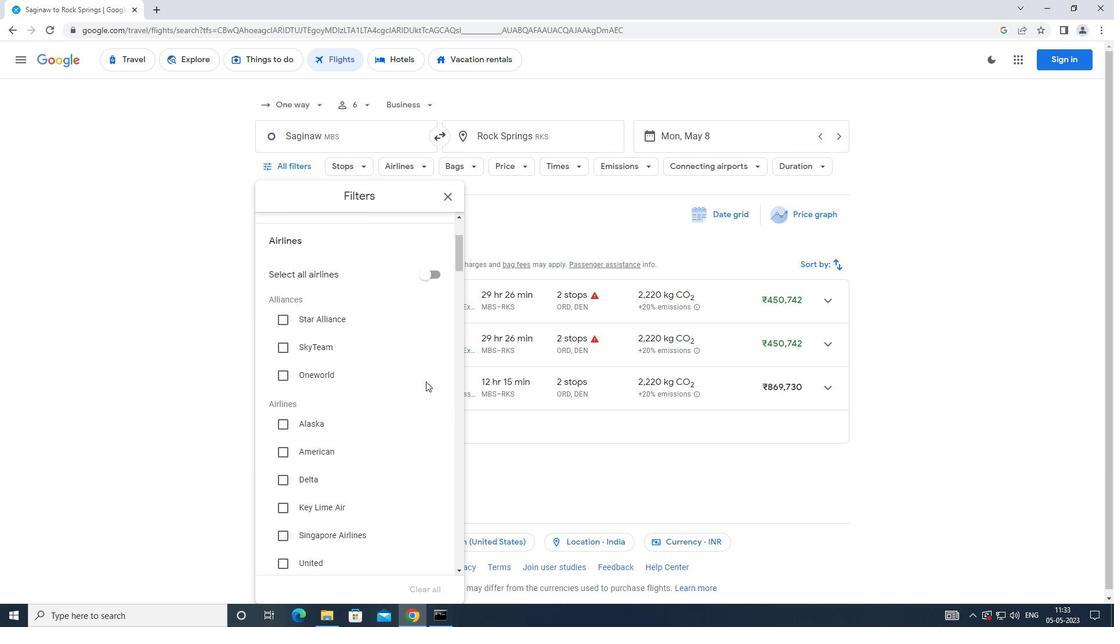 
Action: Mouse scrolled (426, 376) with delta (0, 0)
Screenshot: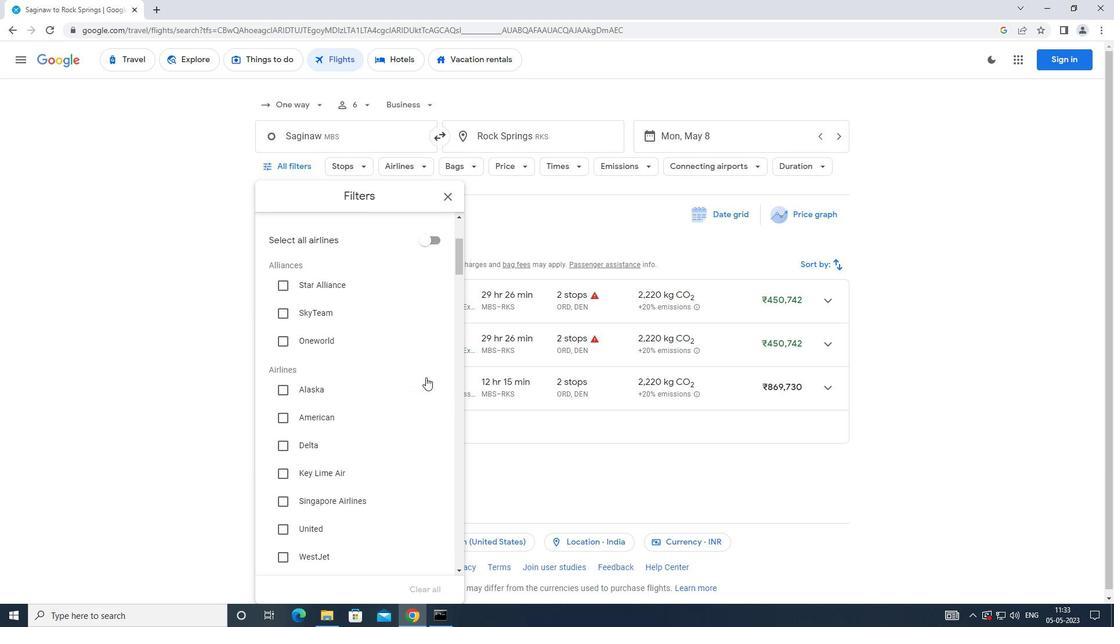 
Action: Mouse scrolled (426, 376) with delta (0, 0)
Screenshot: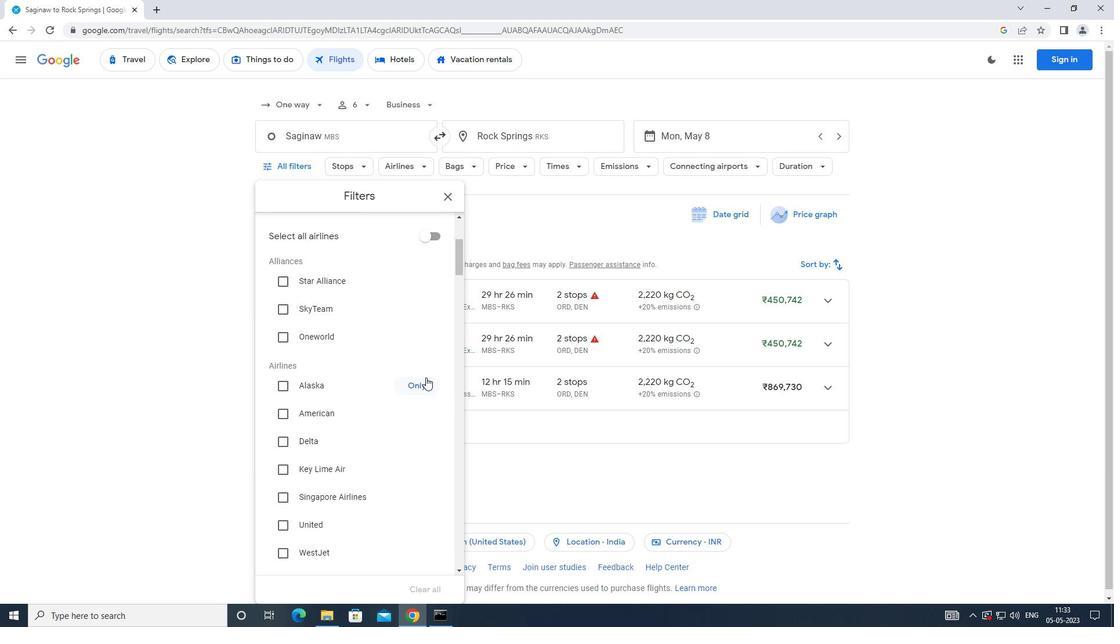 
Action: Mouse moved to (317, 395)
Screenshot: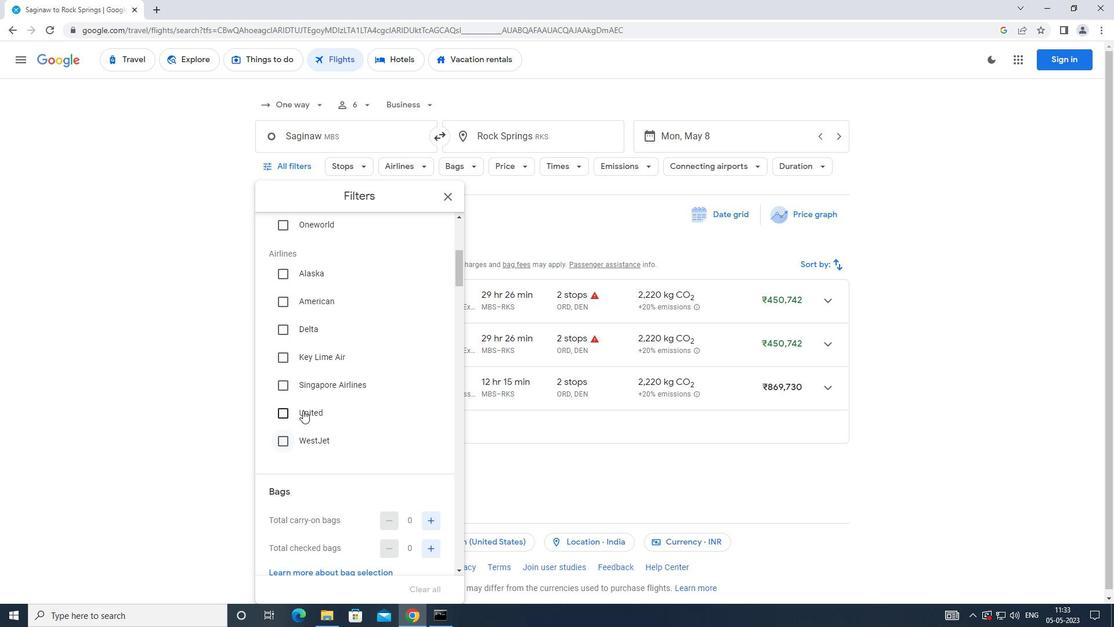 
Action: Mouse scrolled (317, 395) with delta (0, 0)
Screenshot: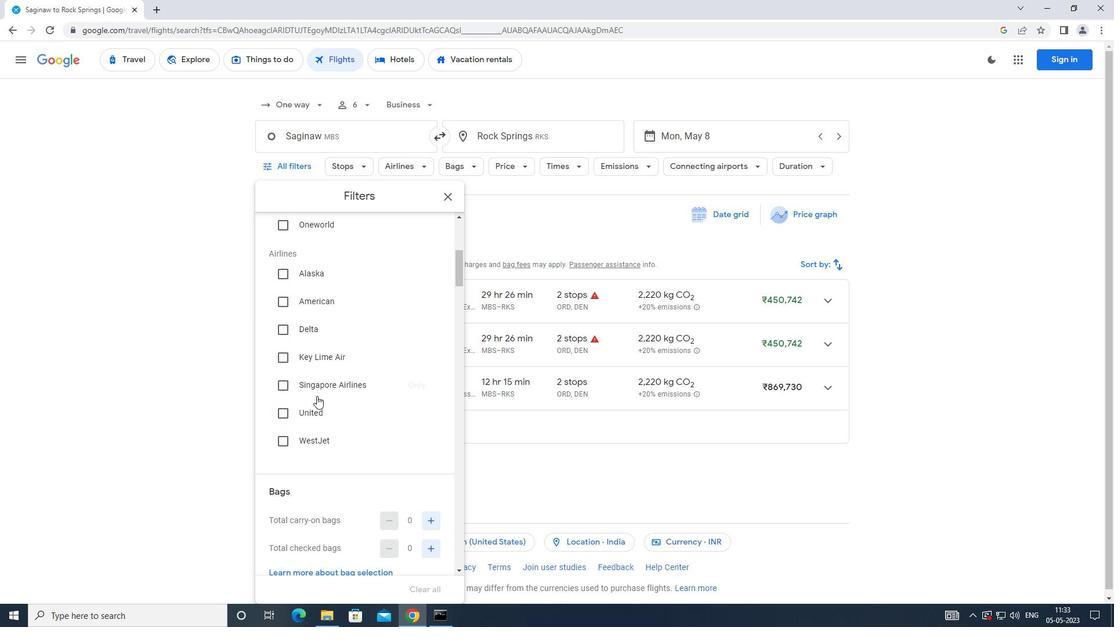 
Action: Mouse moved to (317, 395)
Screenshot: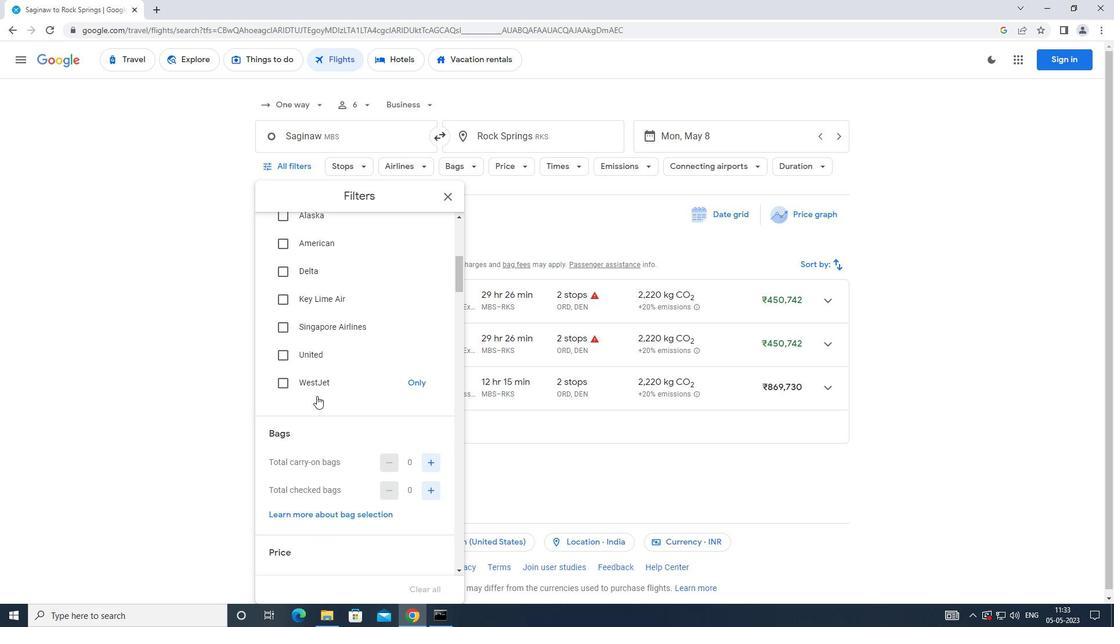 
Action: Mouse scrolled (317, 395) with delta (0, 0)
Screenshot: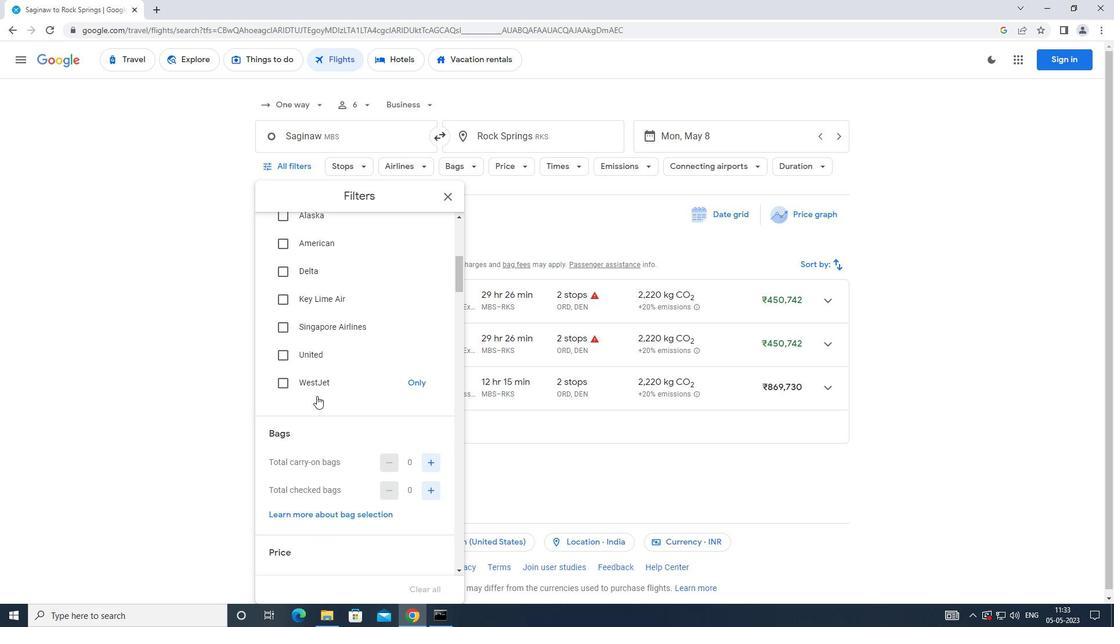 
Action: Mouse moved to (318, 395)
Screenshot: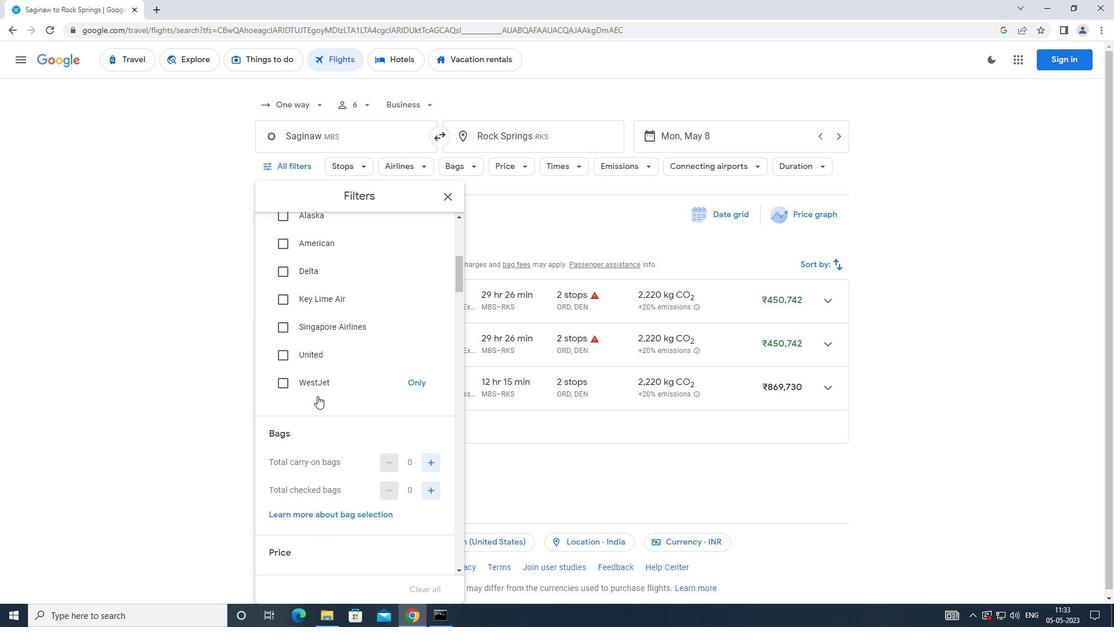 
Action: Mouse scrolled (318, 395) with delta (0, 0)
Screenshot: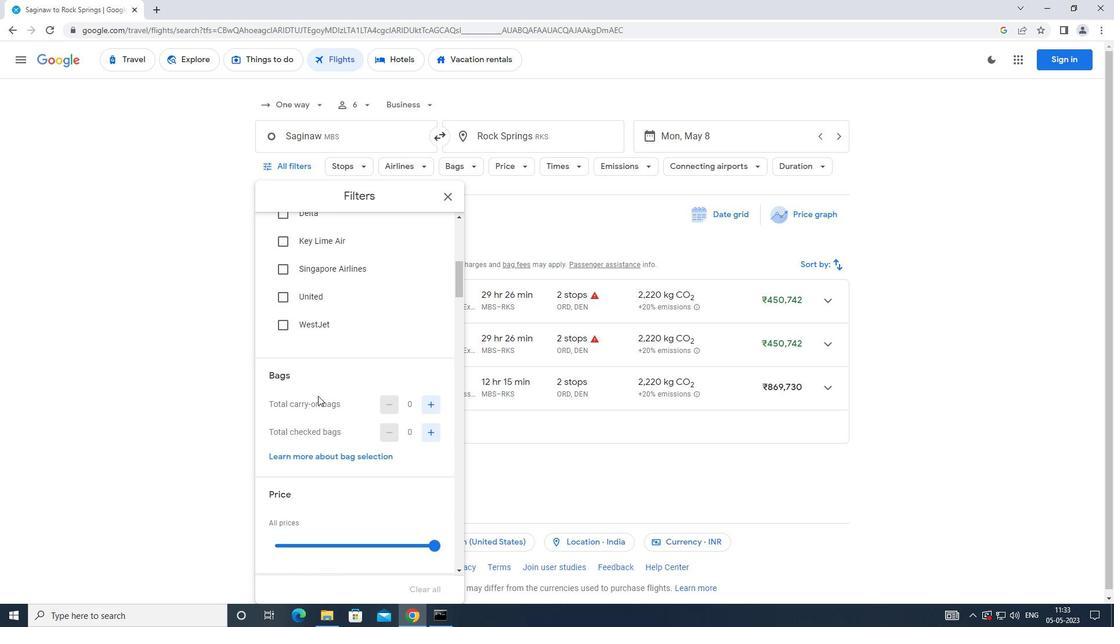 
Action: Mouse moved to (424, 346)
Screenshot: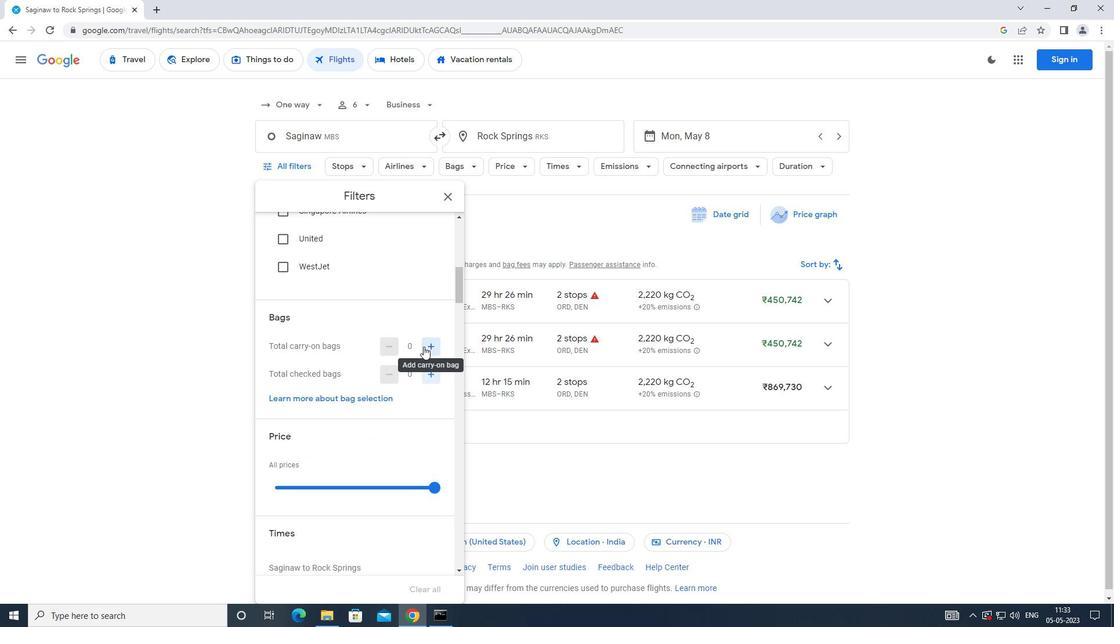 
Action: Mouse pressed left at (424, 346)
Screenshot: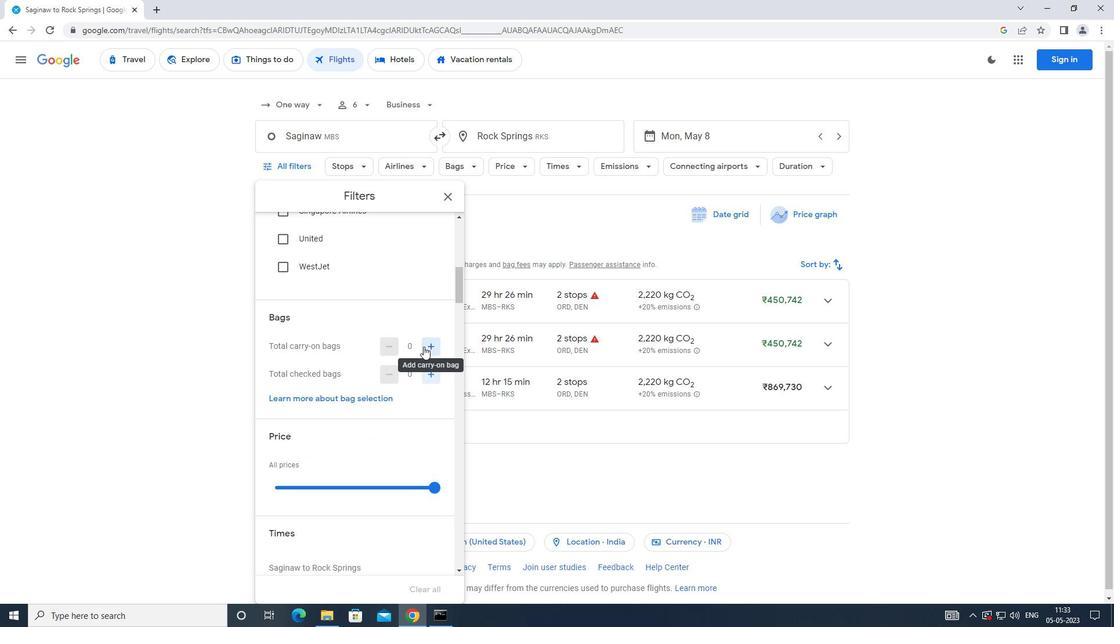 
Action: Mouse moved to (437, 379)
Screenshot: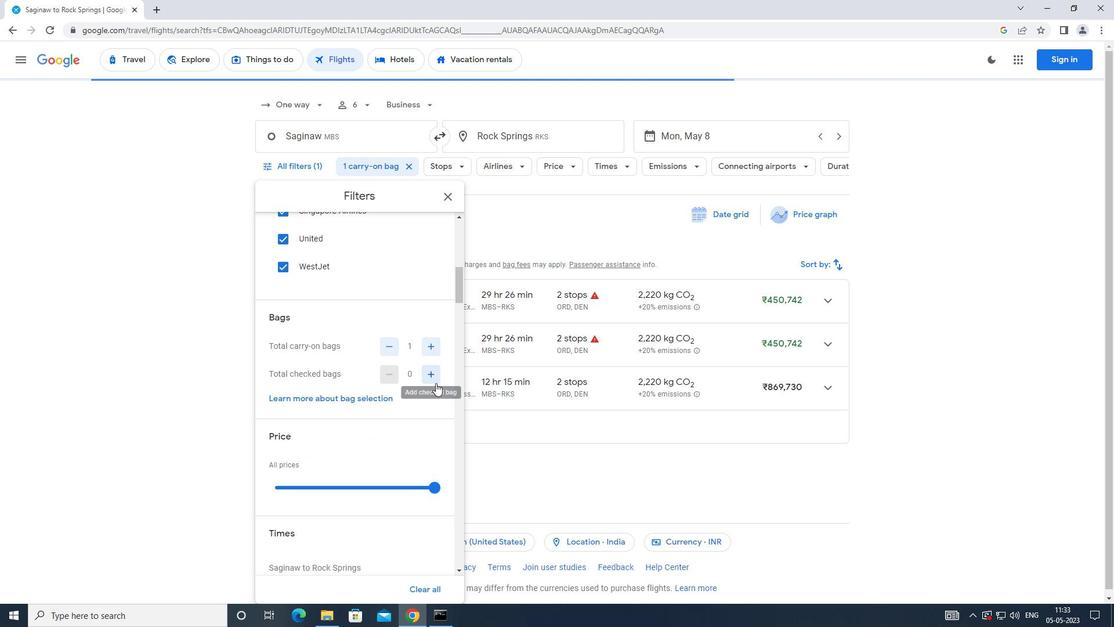 
Action: Mouse pressed left at (437, 379)
Screenshot: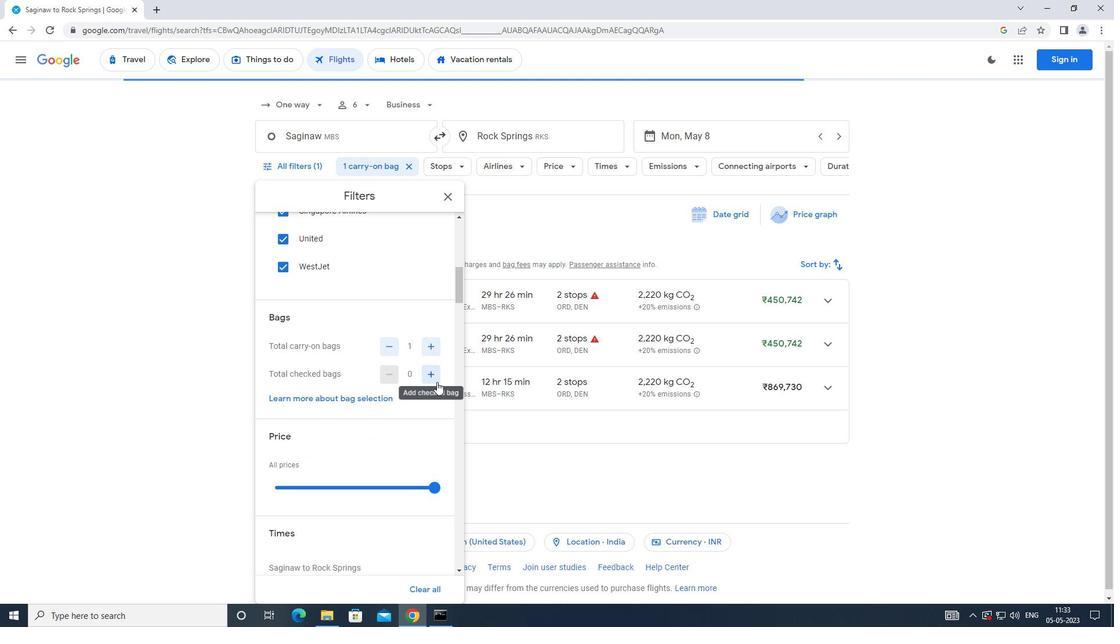
Action: Mouse moved to (438, 378)
Screenshot: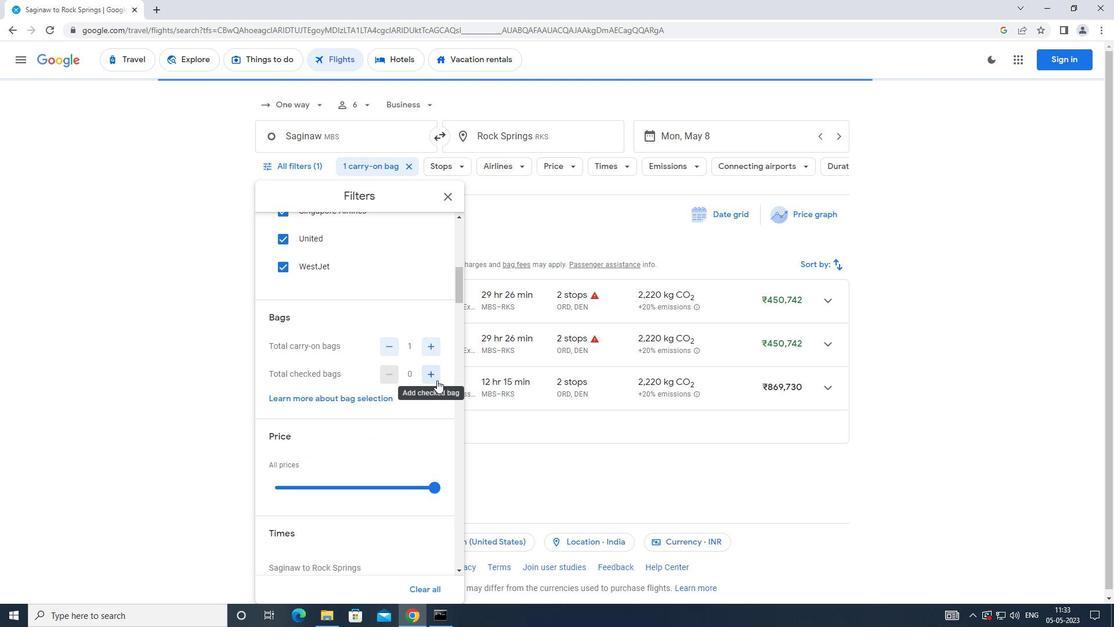 
Action: Mouse pressed left at (438, 378)
Screenshot: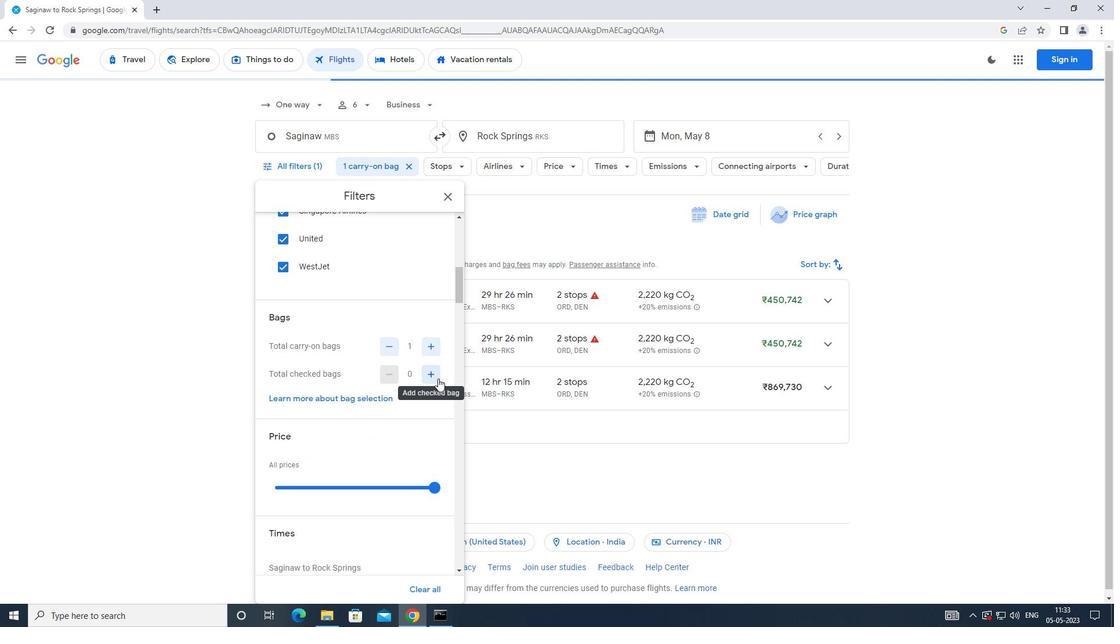
Action: Mouse pressed left at (438, 378)
Screenshot: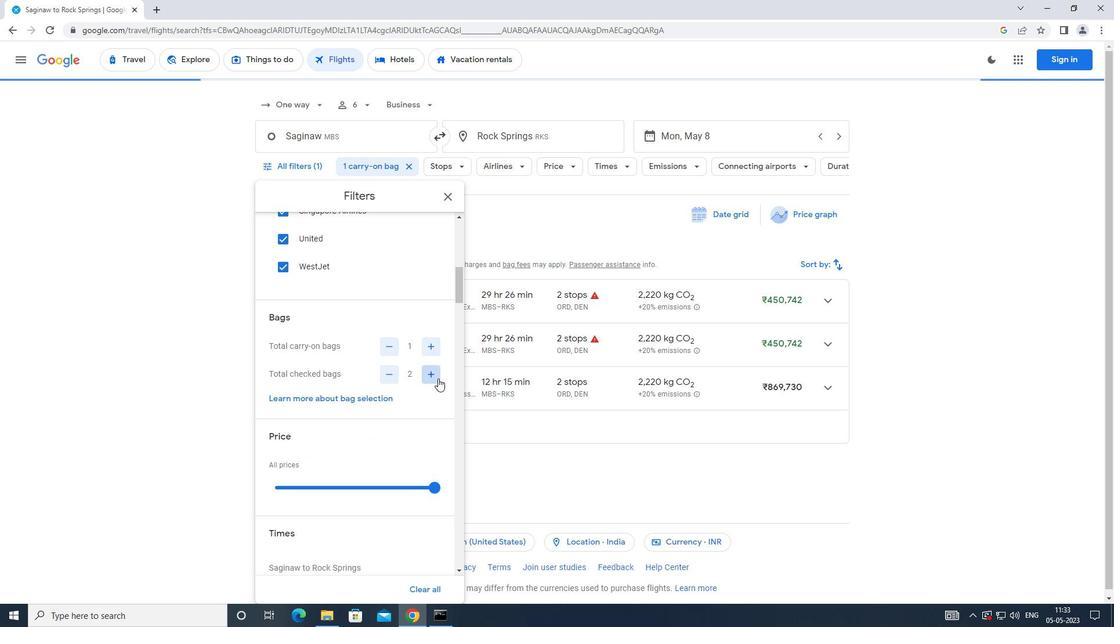 
Action: Mouse moved to (438, 375)
Screenshot: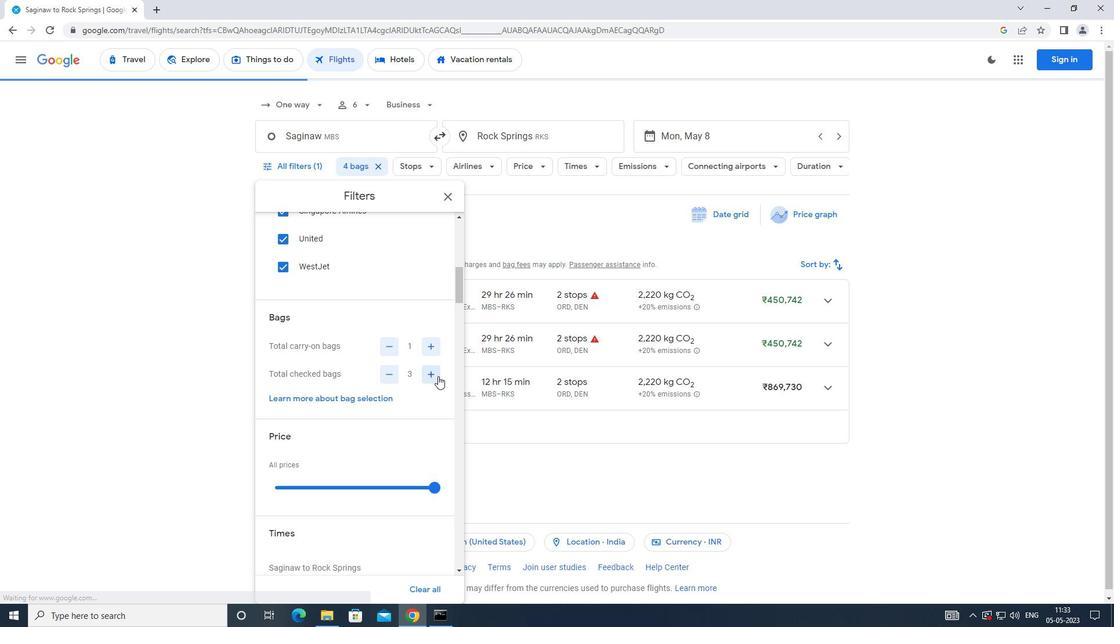 
Action: Mouse scrolled (438, 375) with delta (0, 0)
Screenshot: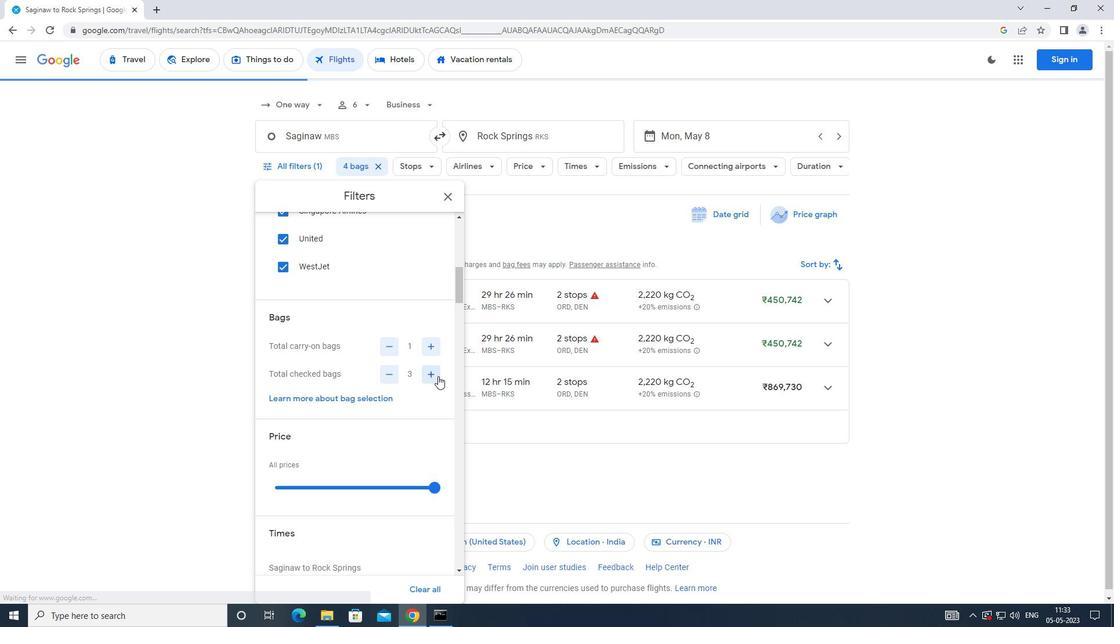 
Action: Mouse moved to (438, 375)
Screenshot: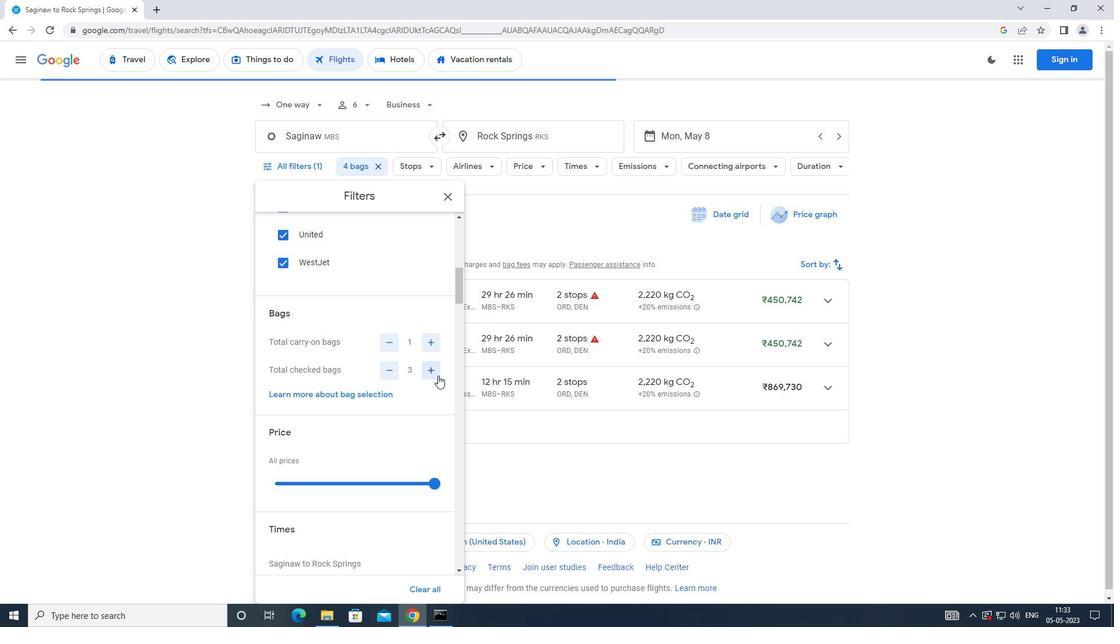 
Action: Mouse scrolled (438, 375) with delta (0, 0)
Screenshot: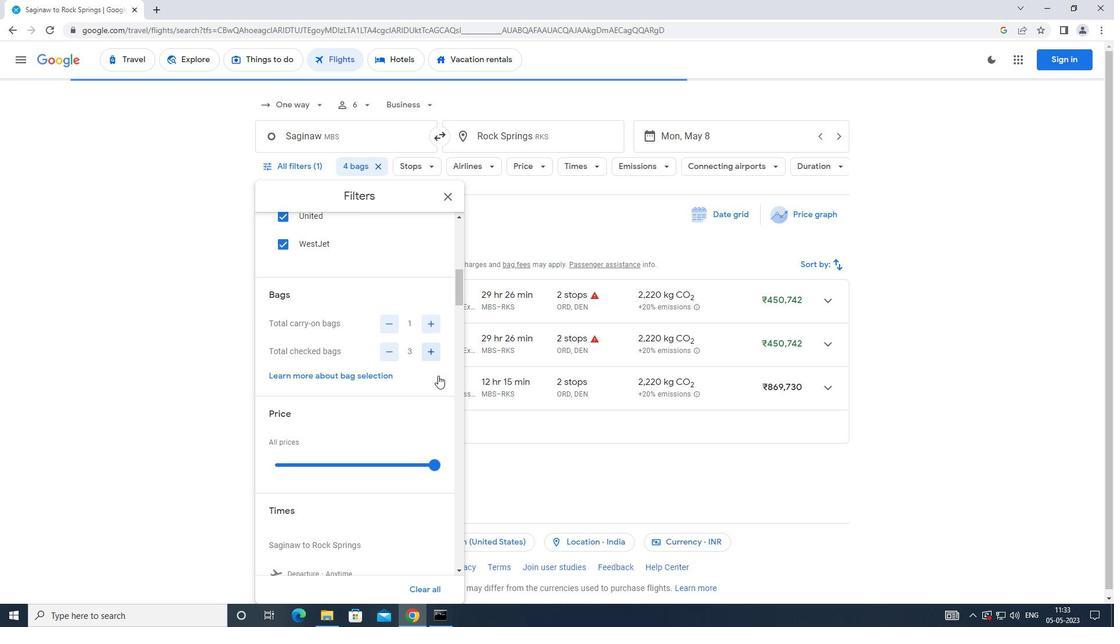 
Action: Mouse moved to (433, 374)
Screenshot: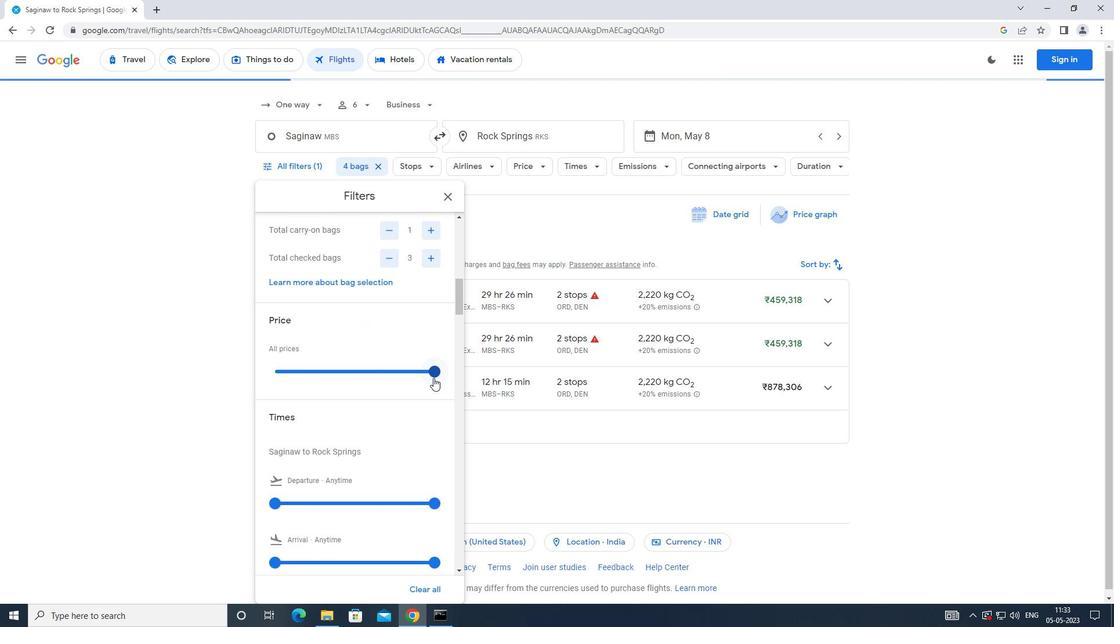 
Action: Mouse pressed left at (433, 374)
Screenshot: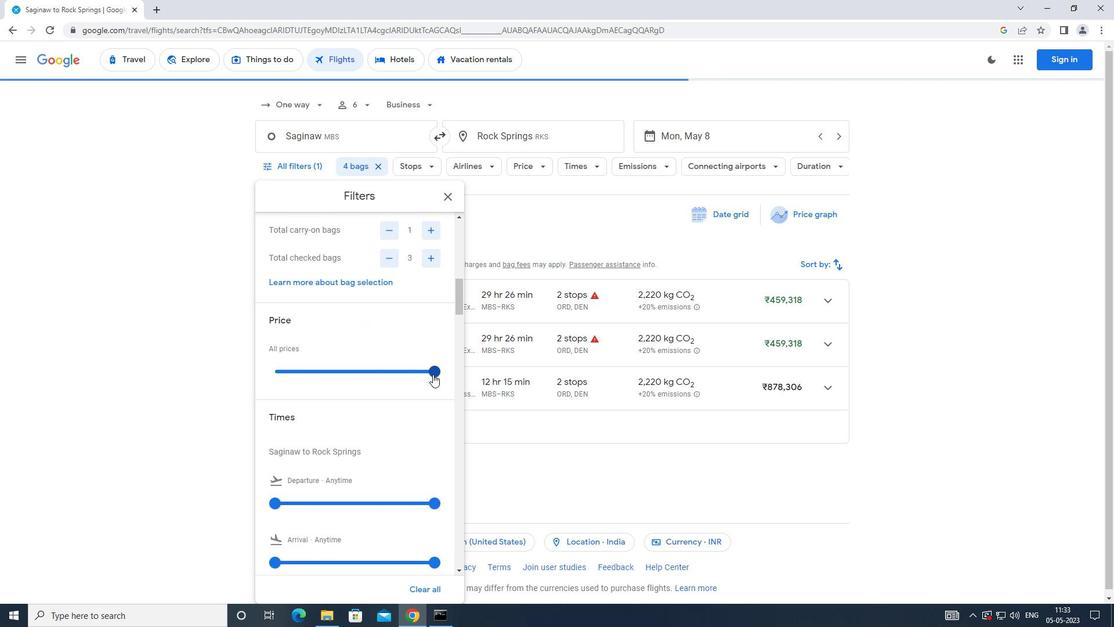 
Action: Mouse moved to (374, 347)
Screenshot: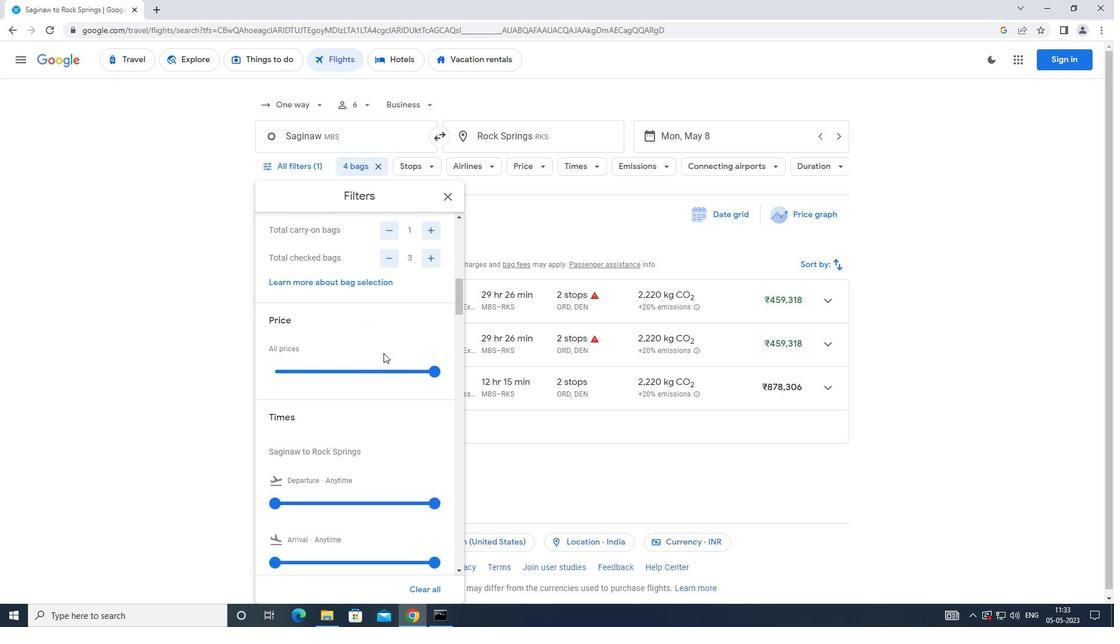 
Action: Mouse scrolled (374, 346) with delta (0, 0)
Screenshot: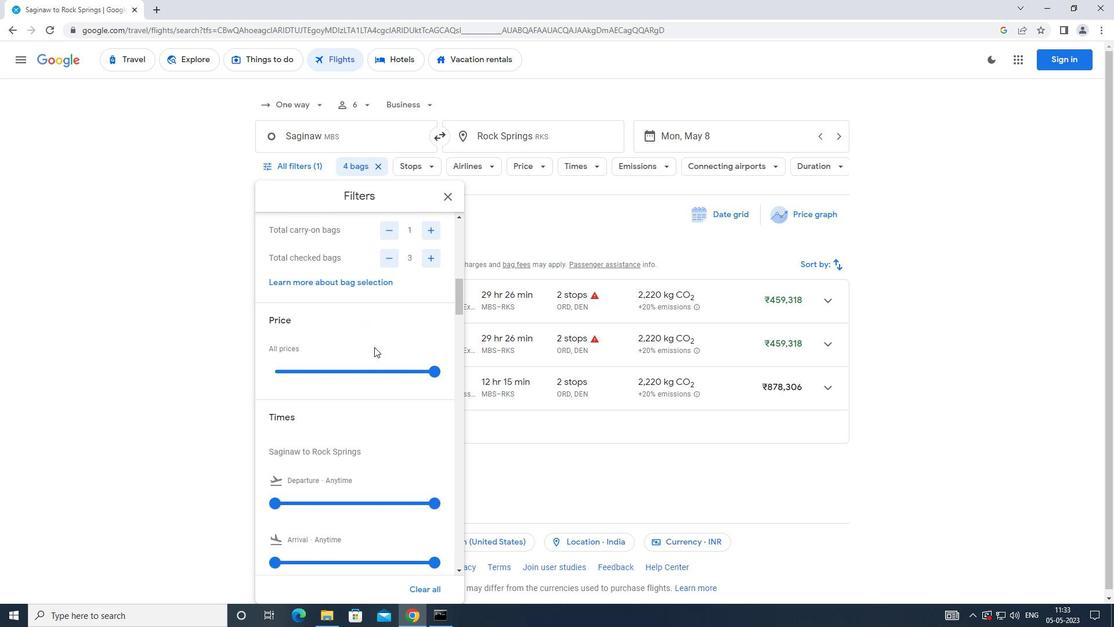 
Action: Mouse scrolled (374, 346) with delta (0, 0)
Screenshot: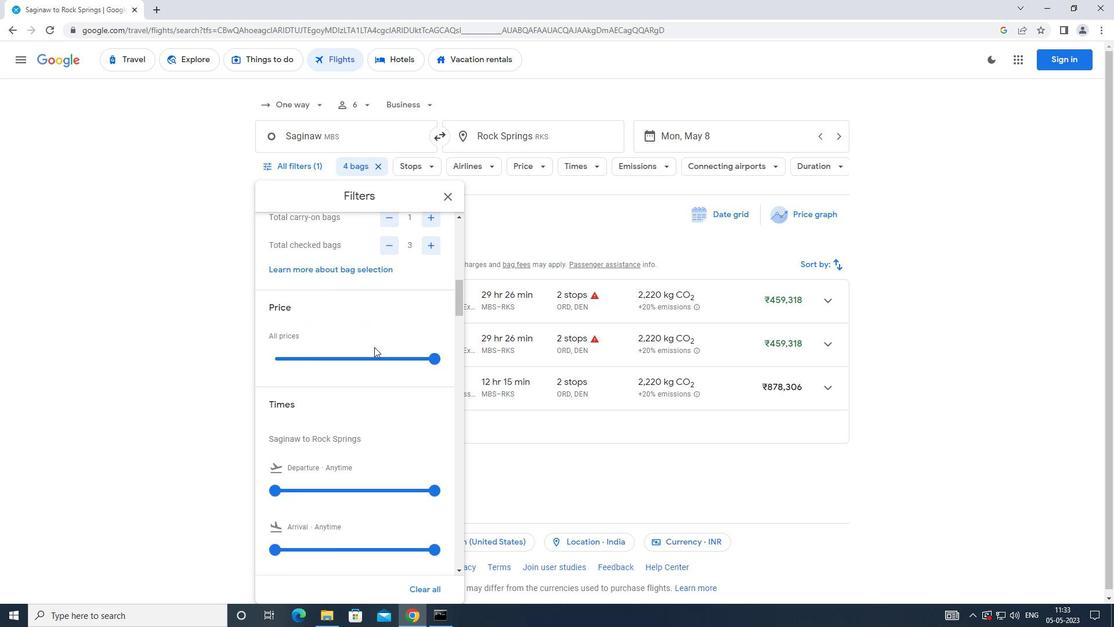 
Action: Mouse moved to (374, 348)
Screenshot: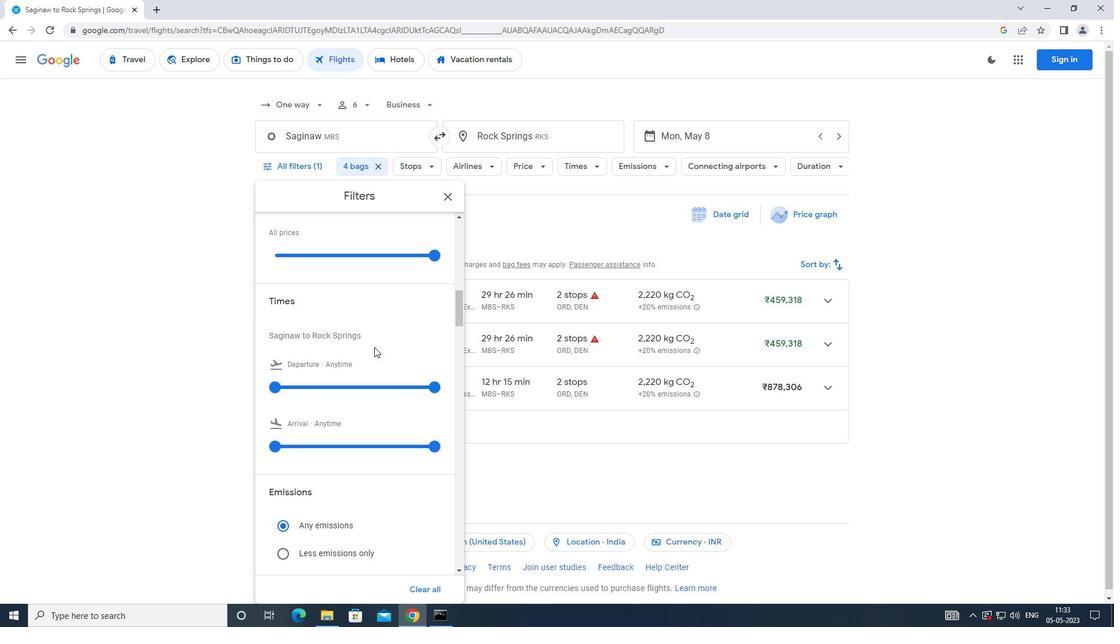 
Action: Key pressed <Key.f8>
Screenshot: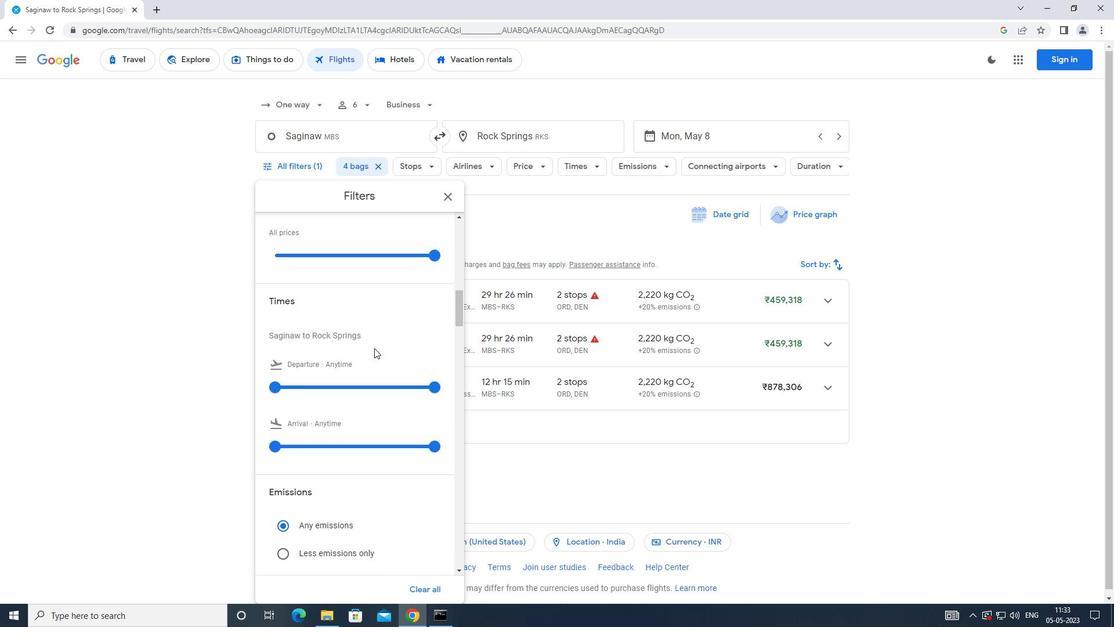 
